 Task: Create an event of significant educational value, encapsulating the essence of the department training workshop on communication skills, designed to foster effective interpersonal interactions on September 15th from 1 PM to 5 PM.
Action: Mouse moved to (113, 213)
Screenshot: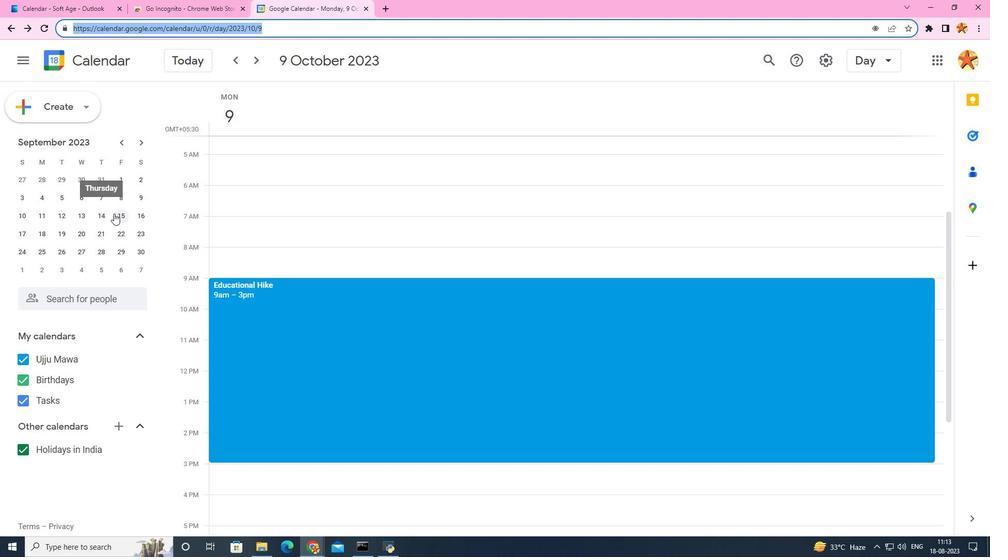 
Action: Mouse pressed left at (113, 213)
Screenshot: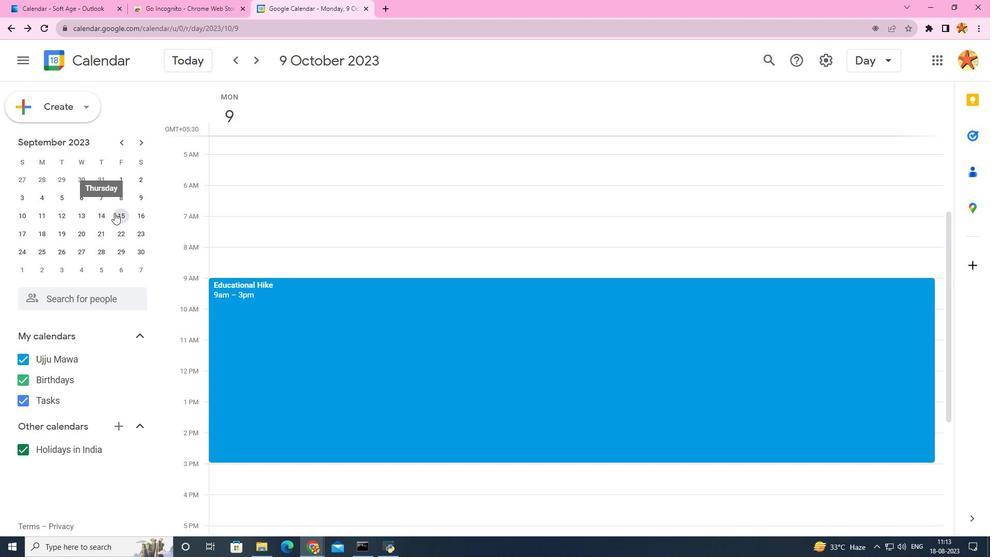 
Action: Mouse moved to (230, 298)
Screenshot: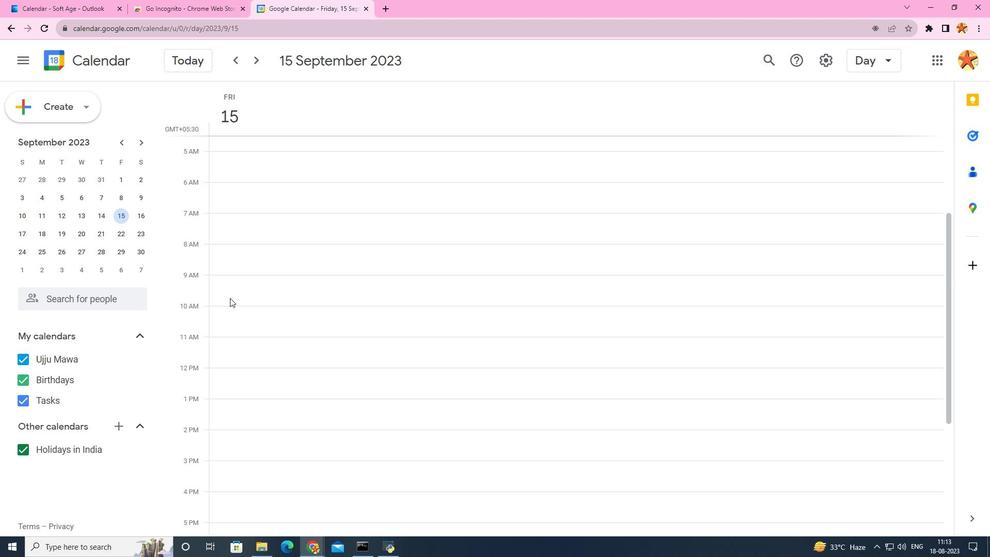 
Action: Mouse scrolled (230, 297) with delta (0, 0)
Screenshot: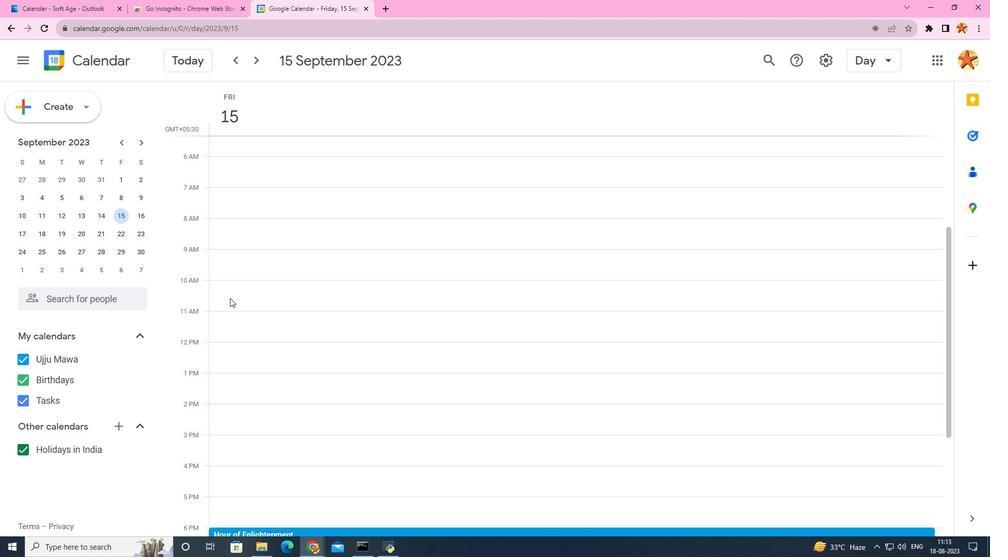 
Action: Mouse moved to (230, 298)
Screenshot: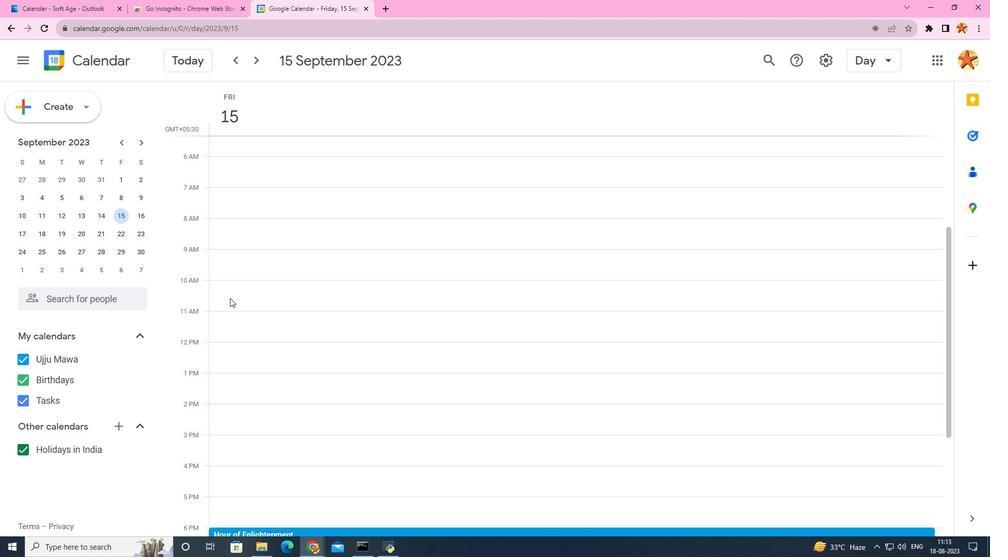 
Action: Mouse scrolled (230, 297) with delta (0, 0)
Screenshot: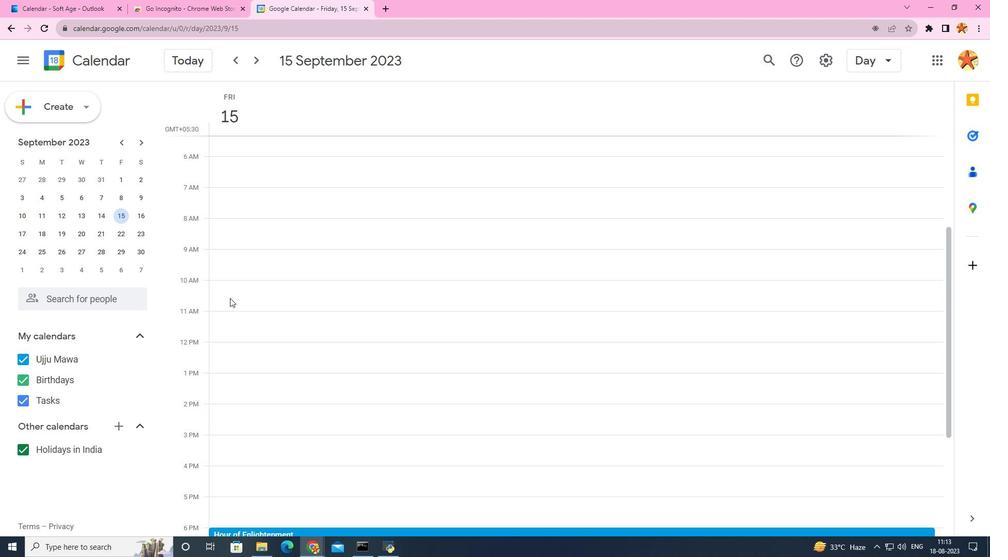 
Action: Mouse moved to (227, 302)
Screenshot: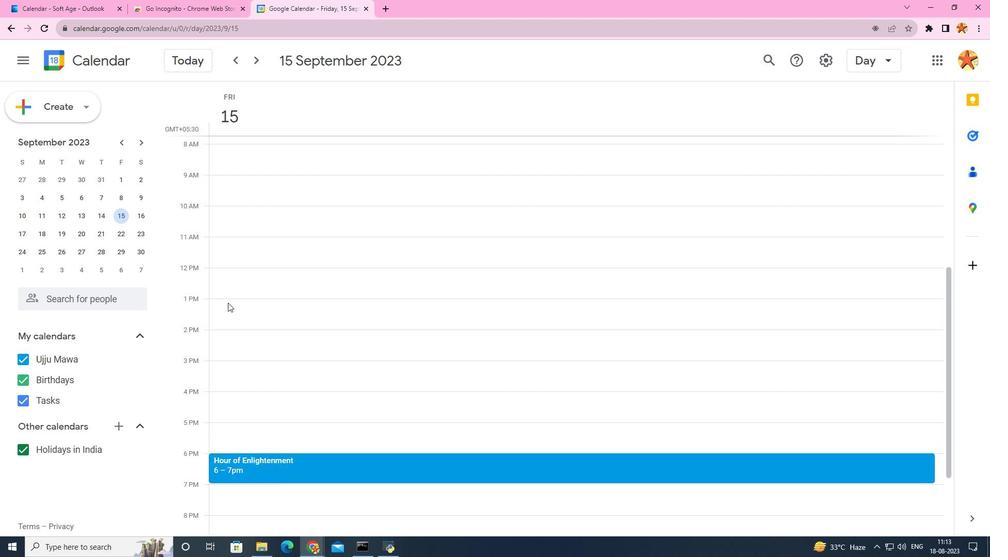 
Action: Mouse pressed left at (227, 302)
Screenshot: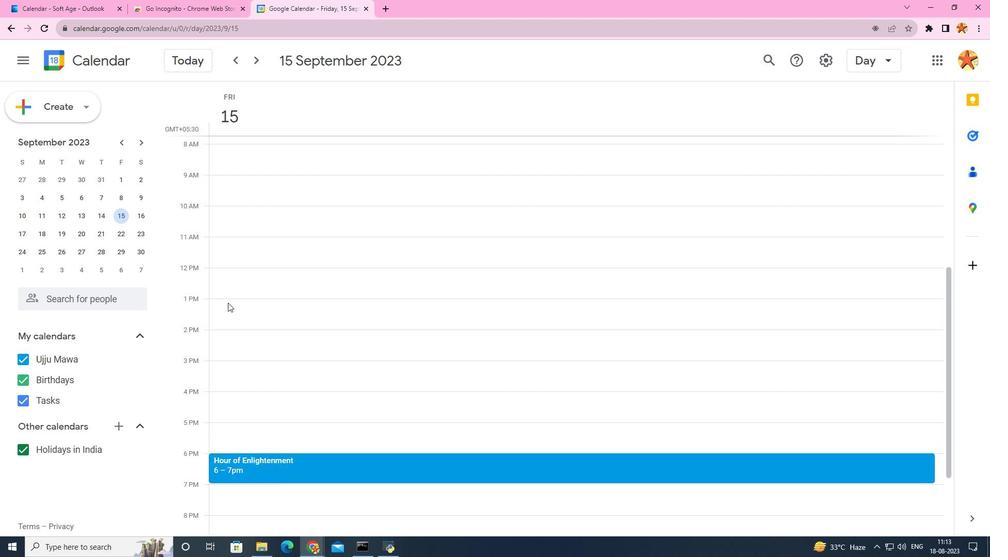 
Action: Mouse moved to (469, 168)
Screenshot: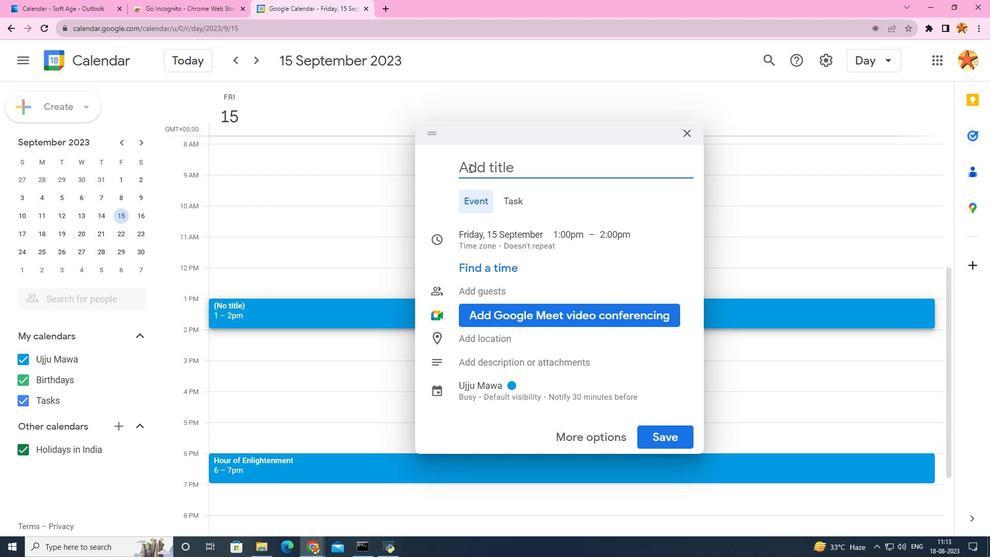 
Action: Key pressed <Key.caps_lock>M<Key.caps_lock>astering<Key.space><Key.caps_lock>C<Key.caps_lock>onnections
Screenshot: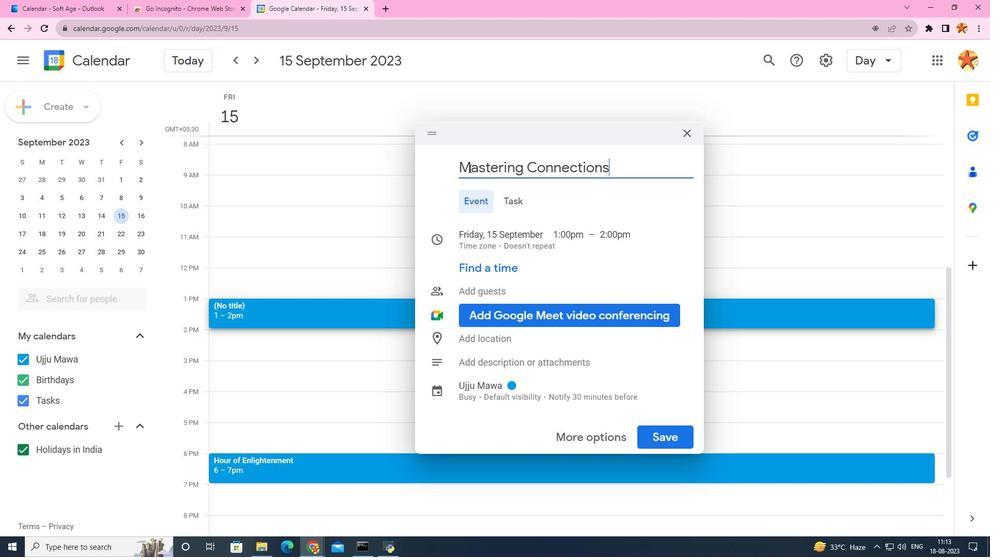 
Action: Mouse moved to (631, 235)
Screenshot: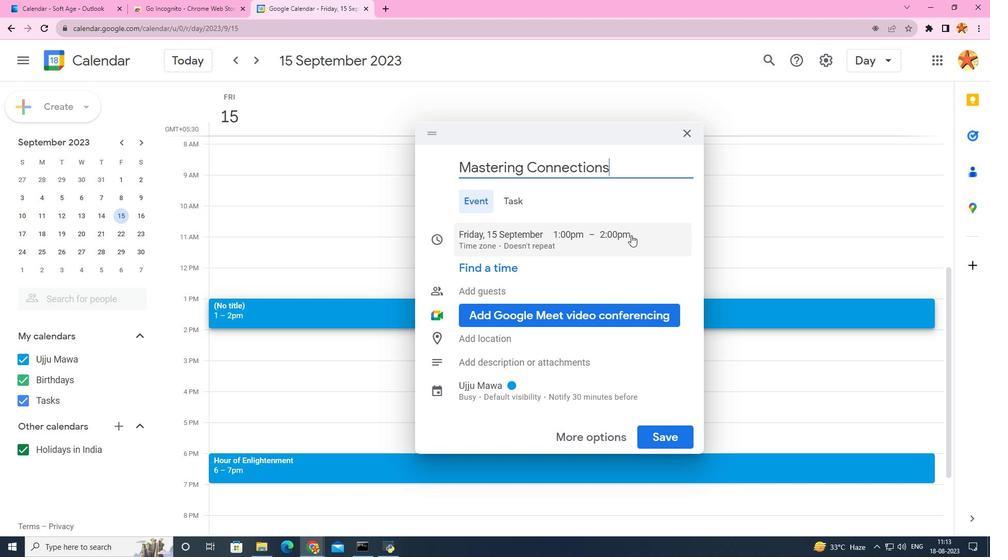 
Action: Mouse pressed left at (631, 235)
Screenshot: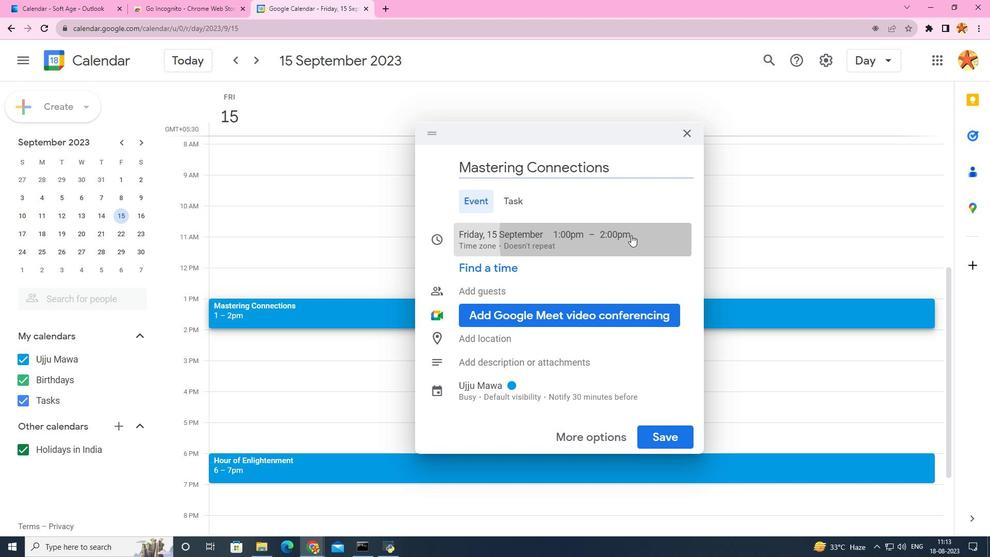 
Action: Mouse moved to (619, 233)
Screenshot: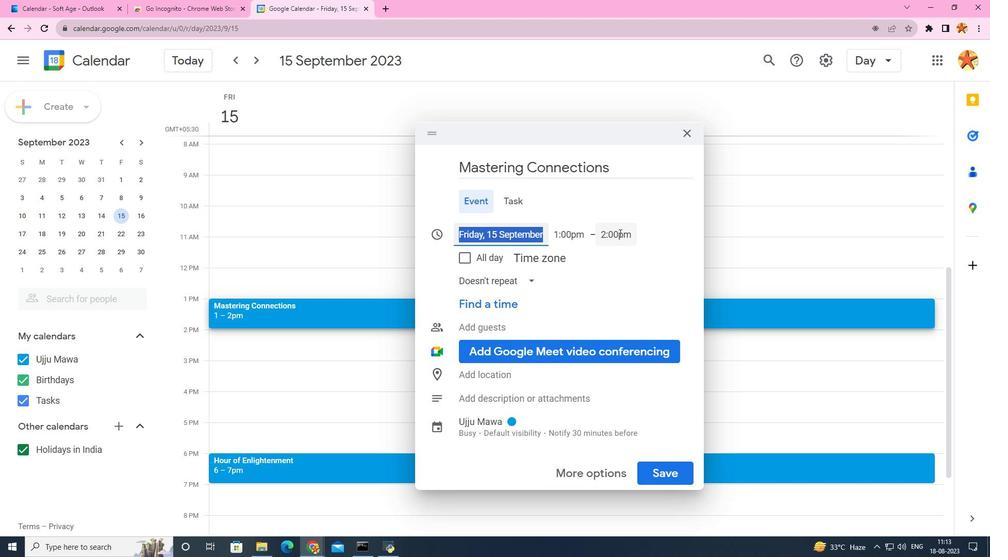 
Action: Mouse pressed left at (619, 233)
Screenshot: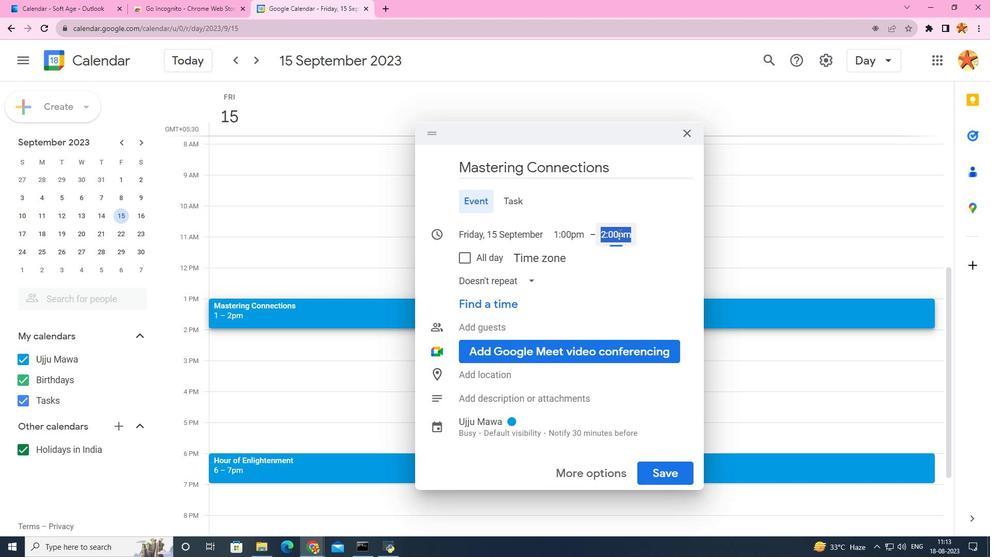 
Action: Mouse moved to (616, 360)
Screenshot: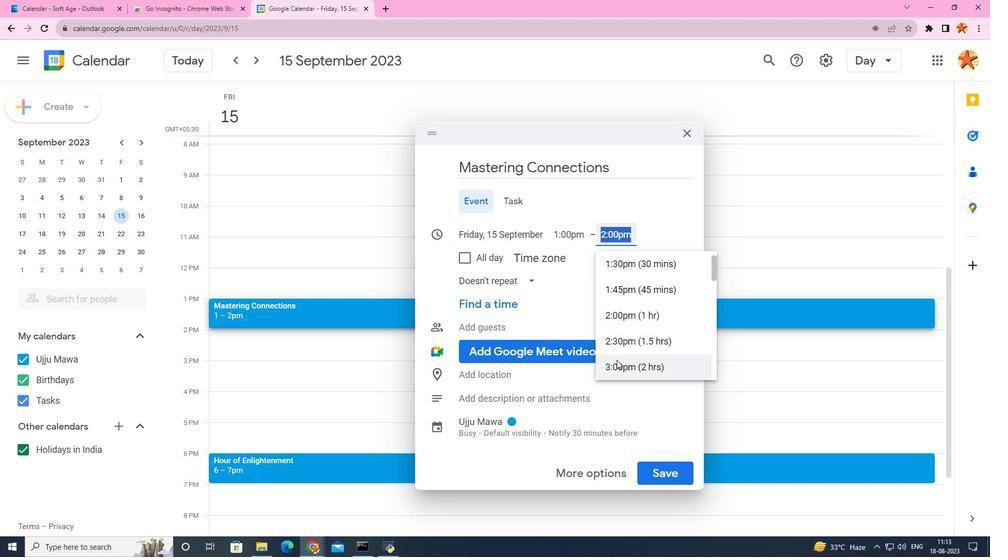 
Action: Mouse pressed left at (616, 360)
Screenshot: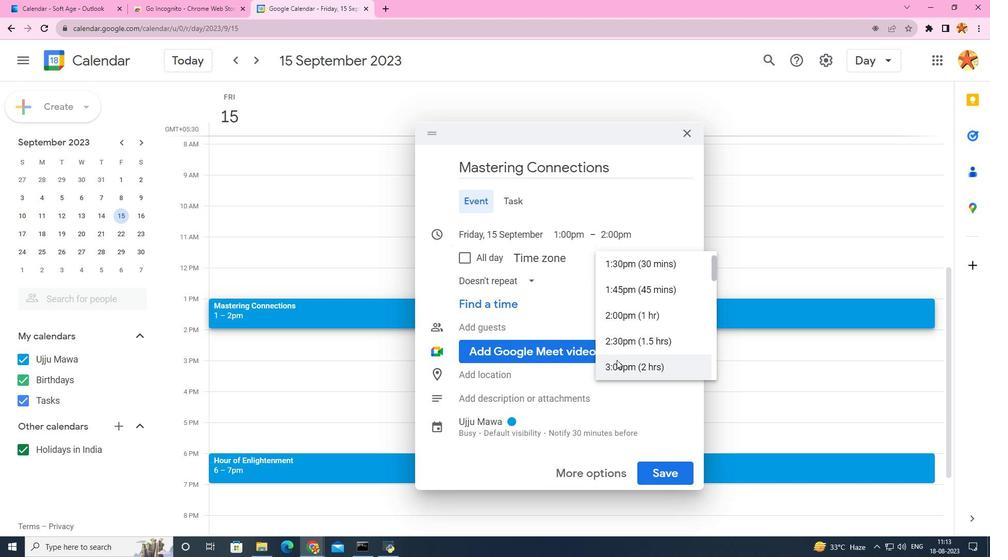 
Action: Mouse moved to (496, 162)
Screenshot: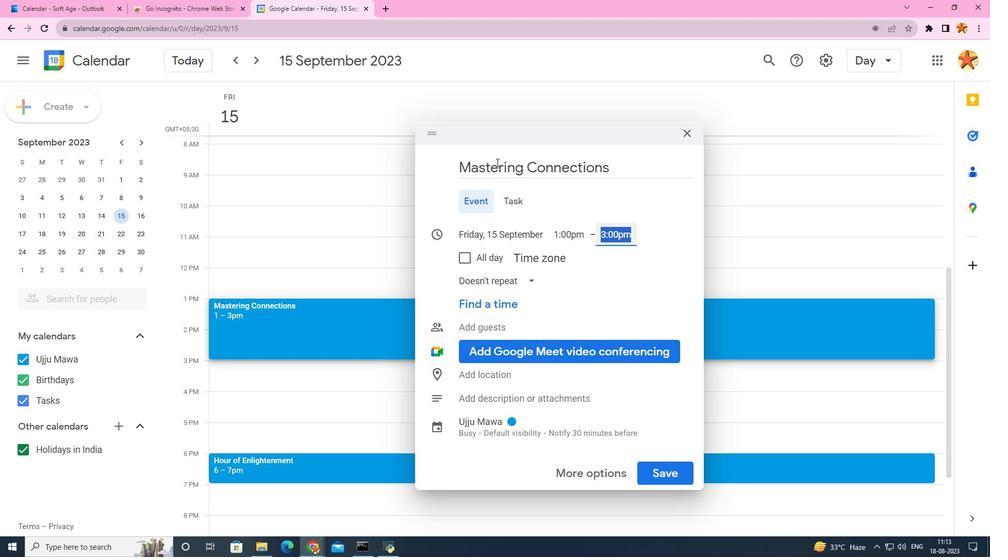 
Action: Mouse pressed left at (496, 162)
Screenshot: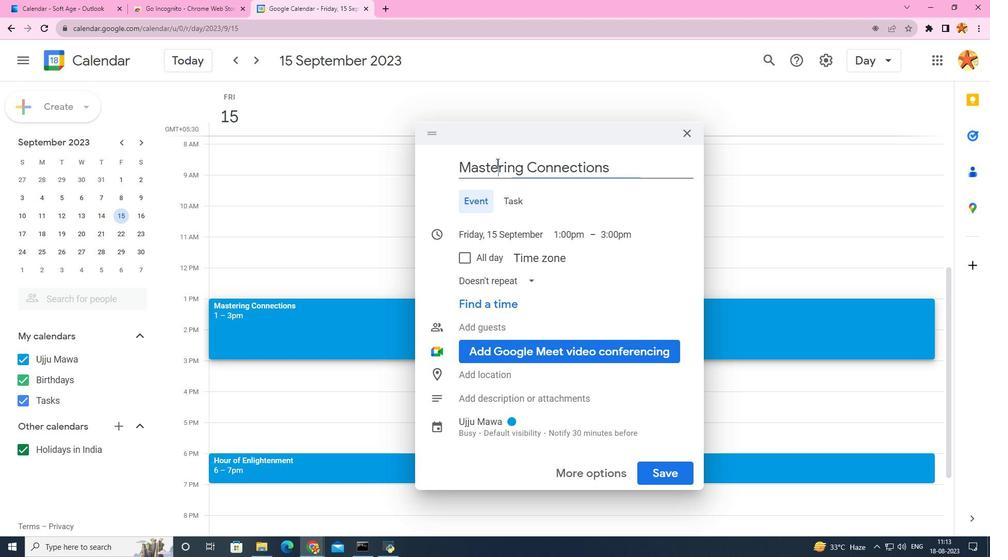
Action: Mouse moved to (605, 234)
Screenshot: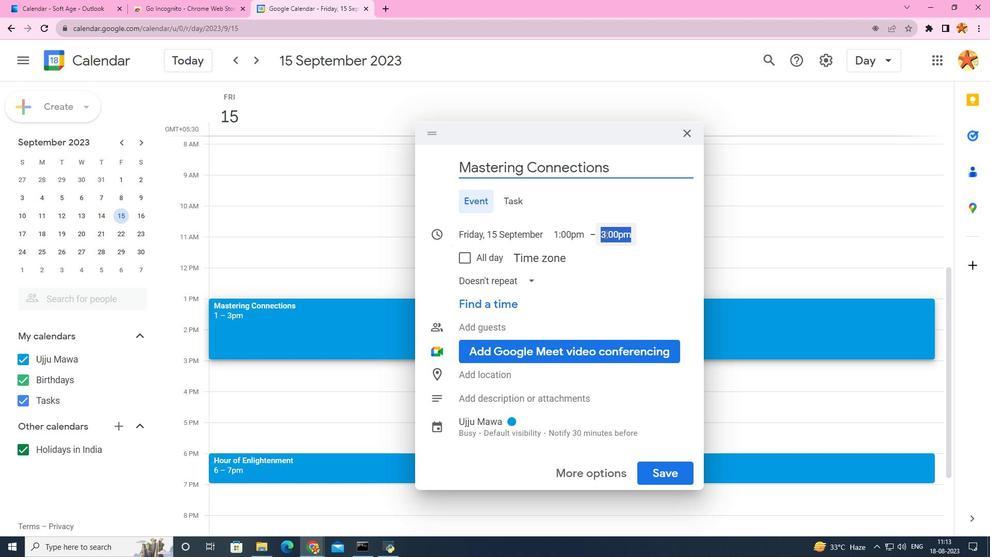 
Action: Mouse pressed left at (605, 234)
Screenshot: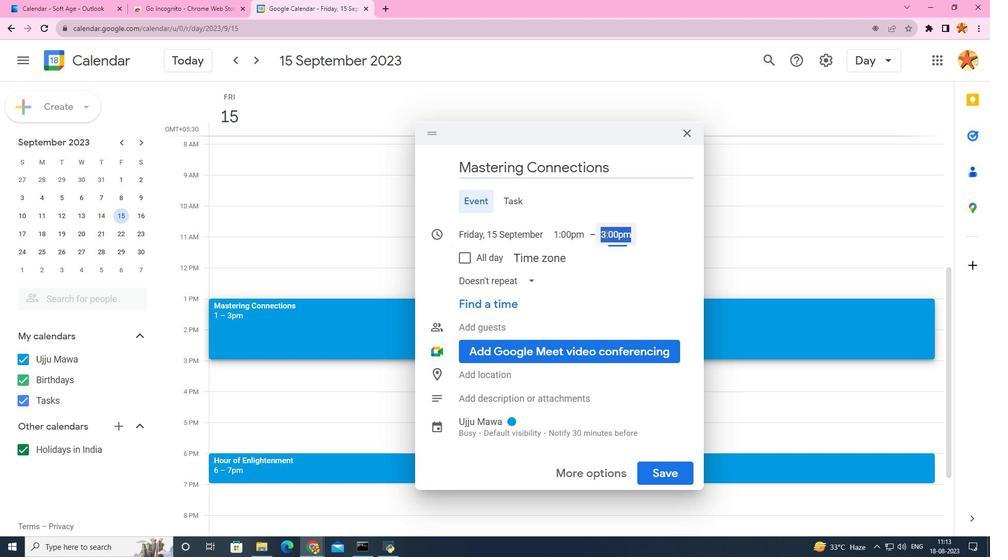 
Action: Mouse moved to (605, 297)
Screenshot: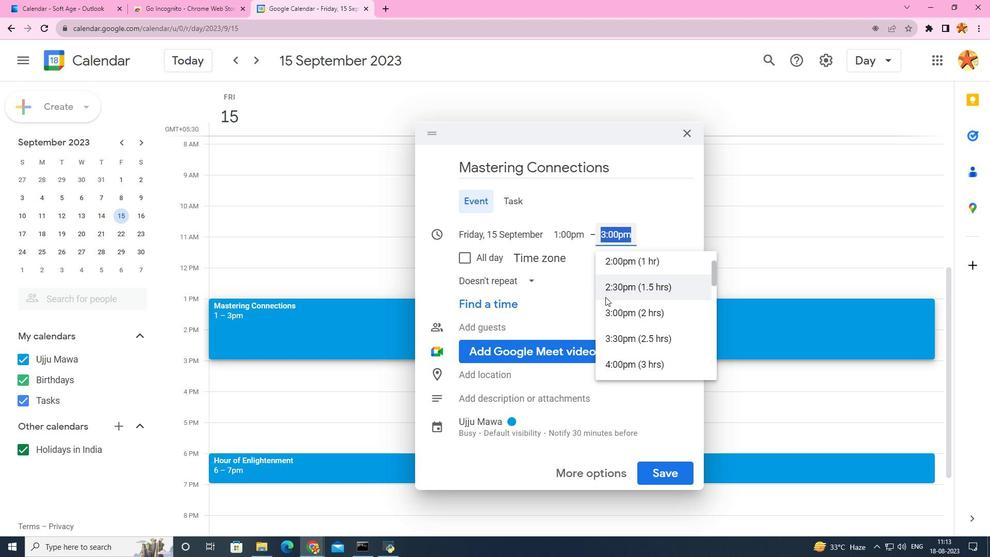 
Action: Mouse scrolled (605, 296) with delta (0, 0)
Screenshot: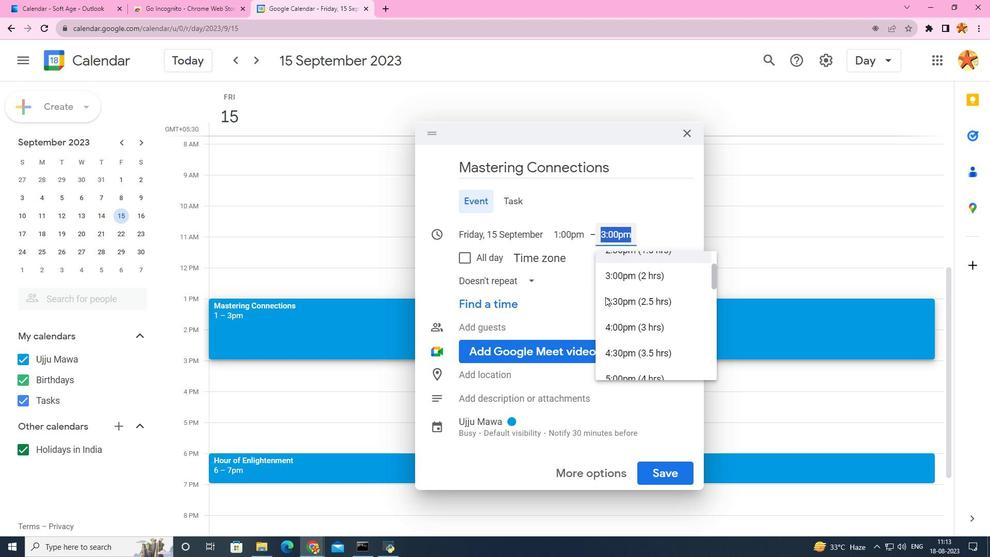 
Action: Mouse scrolled (605, 296) with delta (0, 0)
Screenshot: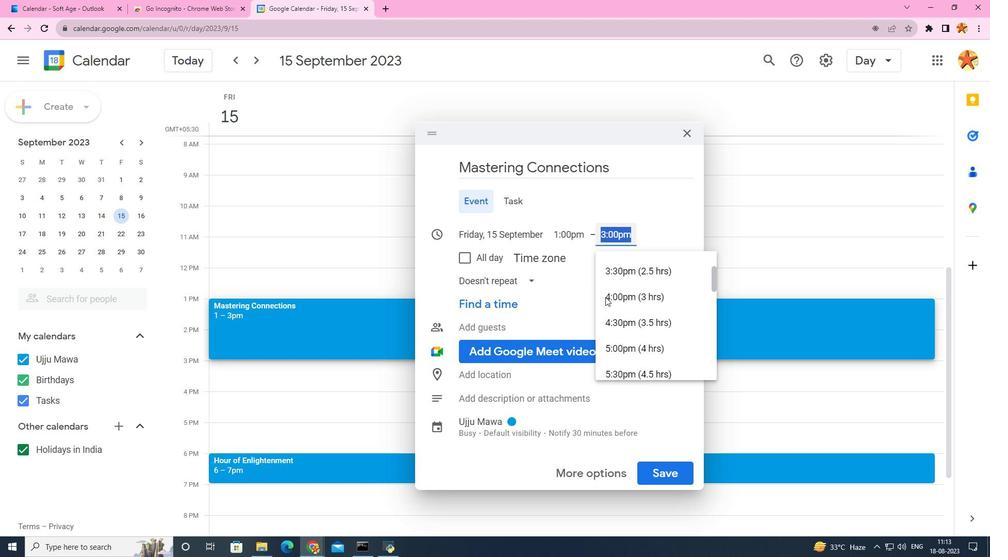 
Action: Mouse moved to (613, 312)
Screenshot: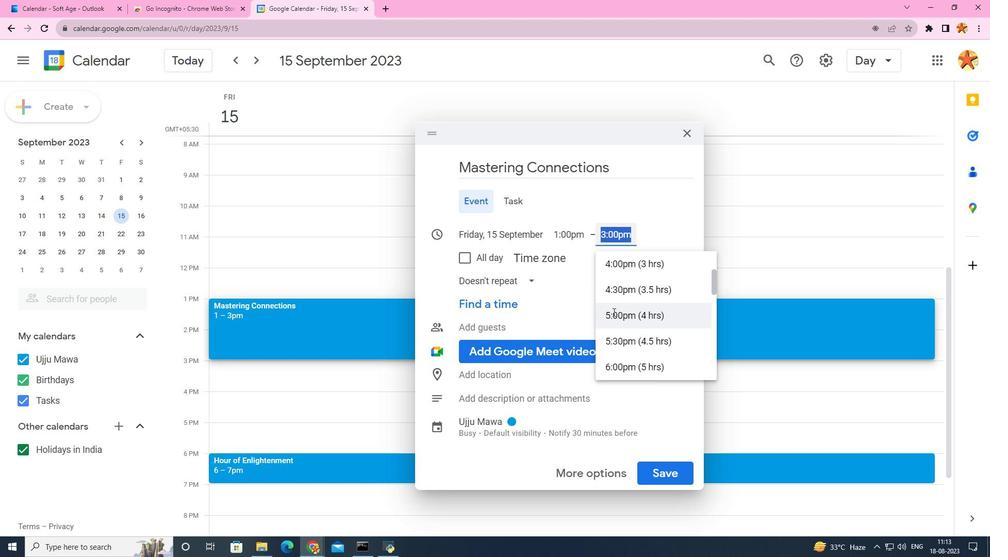 
Action: Mouse pressed left at (613, 312)
Screenshot: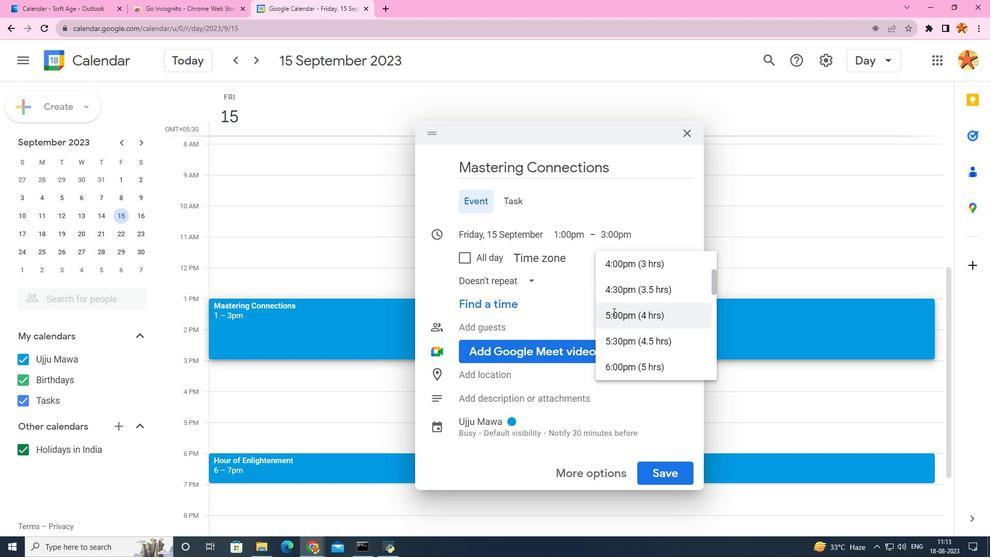 
Action: Mouse moved to (479, 393)
Screenshot: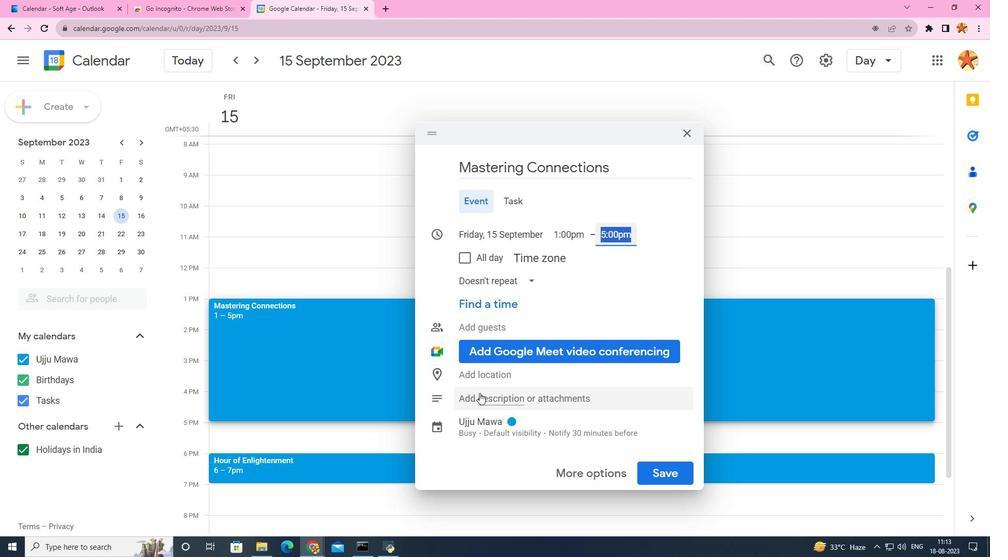 
Action: Mouse pressed left at (479, 393)
Screenshot: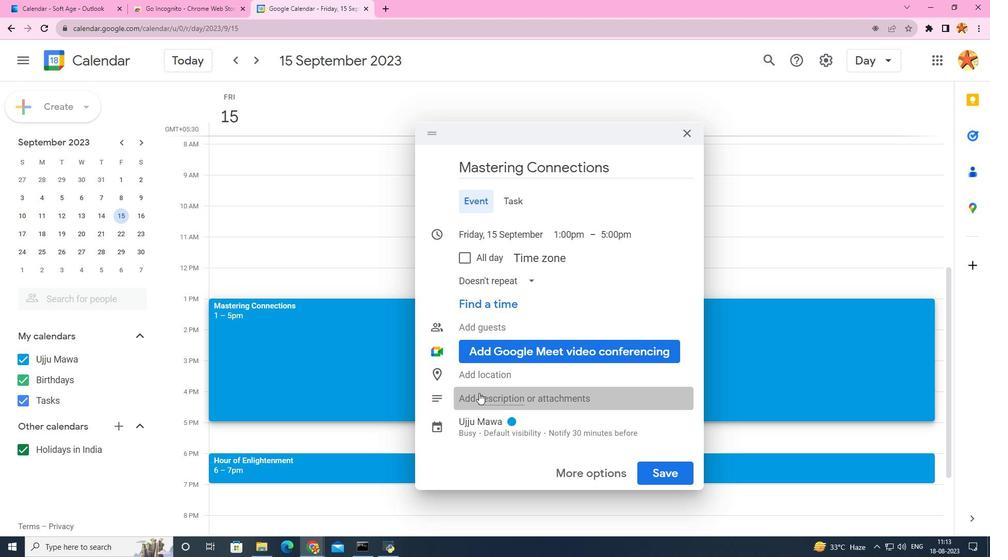 
Action: Mouse moved to (490, 380)
Screenshot: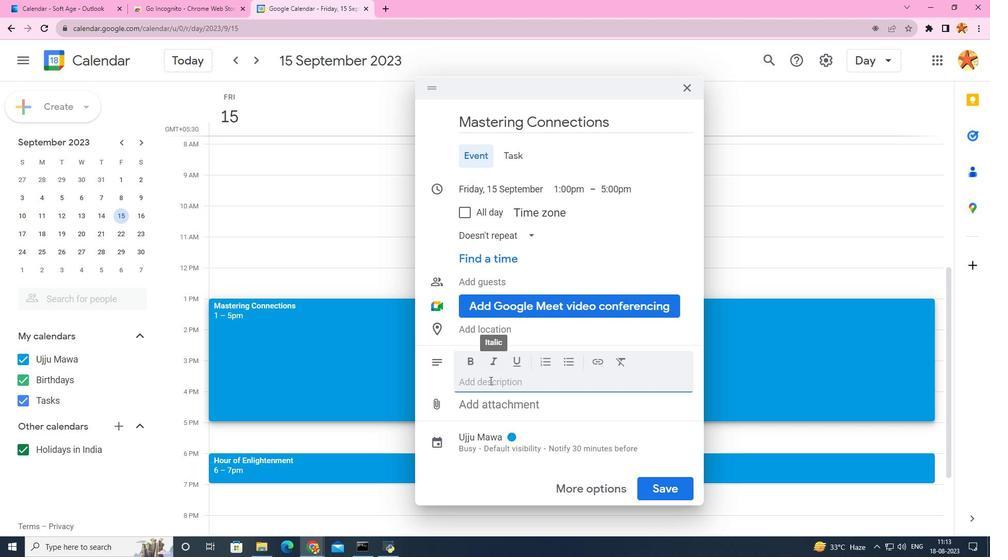 
Action: Key pressed <Key.caps_lock>A<Key.caps_lock>n<Key.space>event
Screenshot: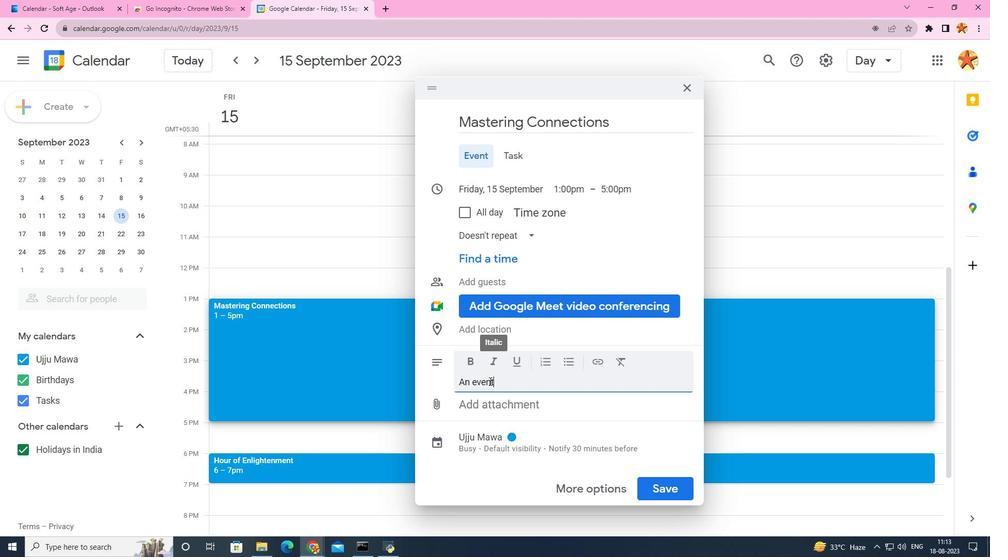 
Action: Mouse moved to (489, 381)
Screenshot: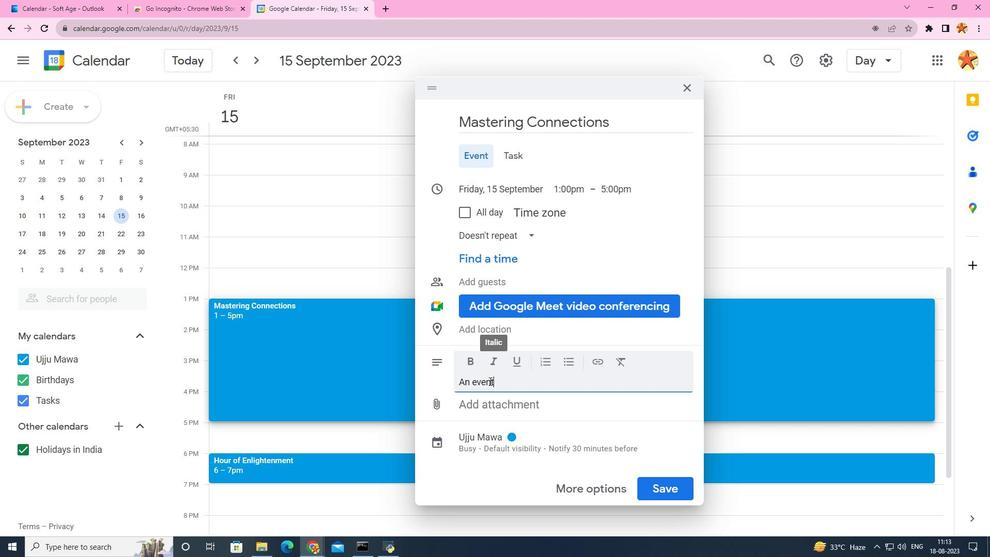 
Action: Key pressed <Key.space>i<Key.backspace><Key.backspace><Key.space>of<Key.space>significant<Key.space>eduational<Key.space>v
Screenshot: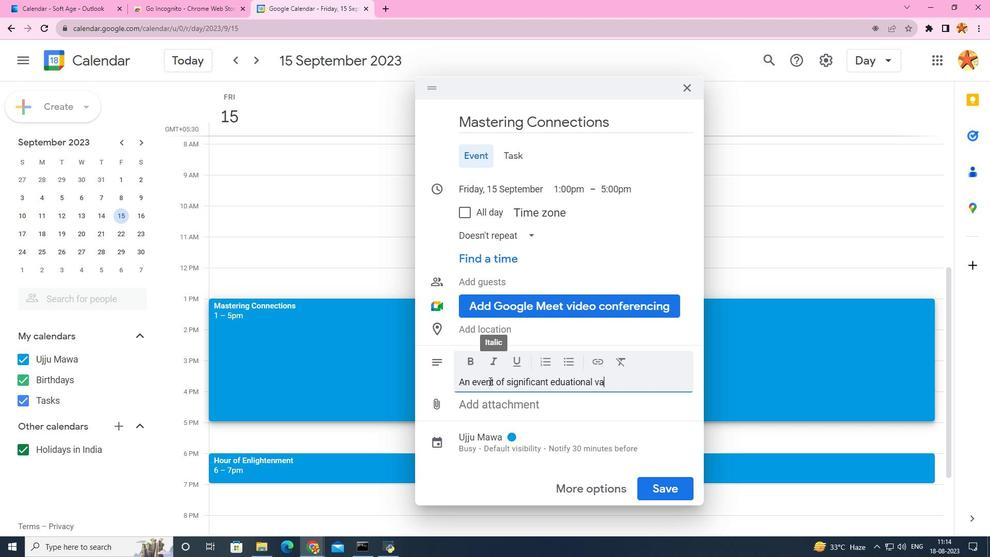 
Action: Mouse moved to (489, 381)
Screenshot: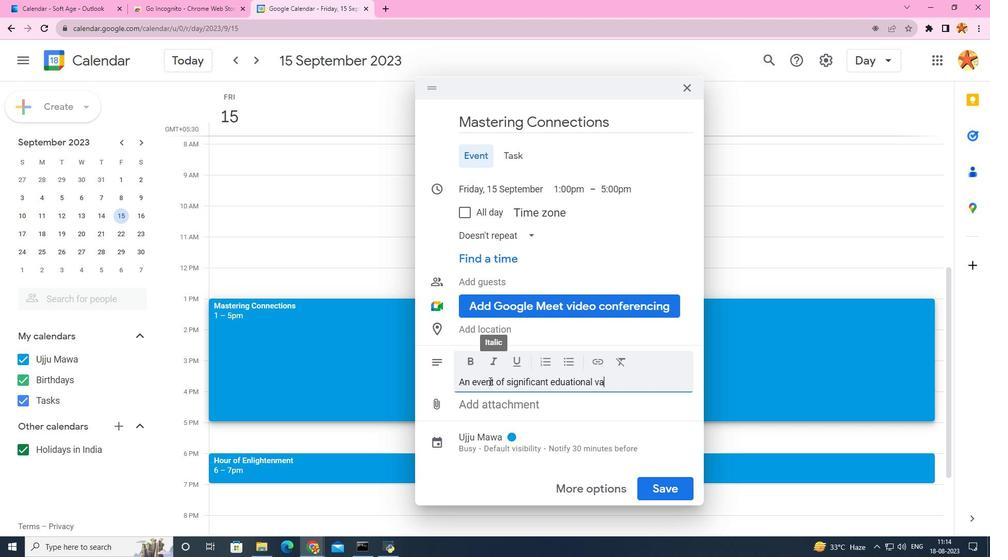 
Action: Key pressed alu<Key.space>,encapsulating<Key.space>
Screenshot: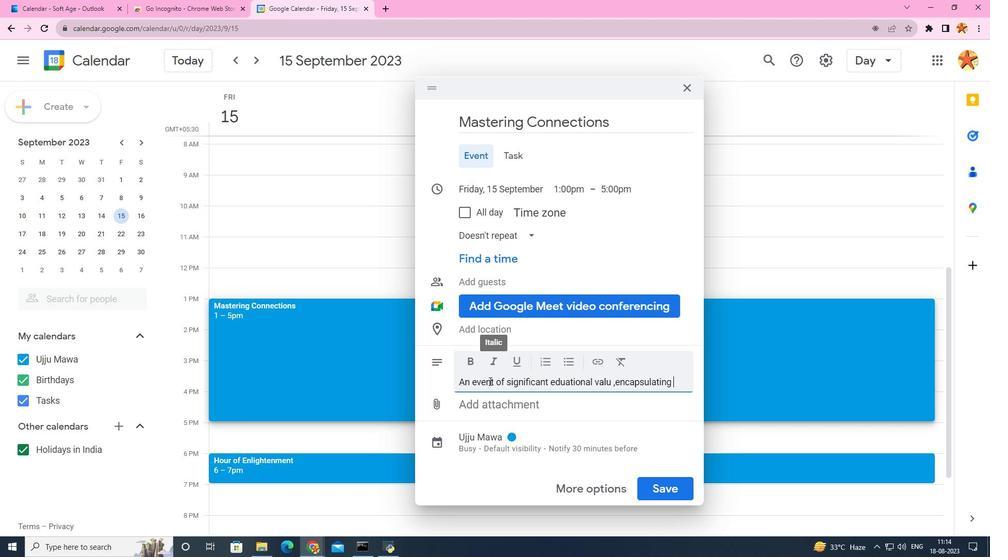
Action: Mouse moved to (609, 385)
Screenshot: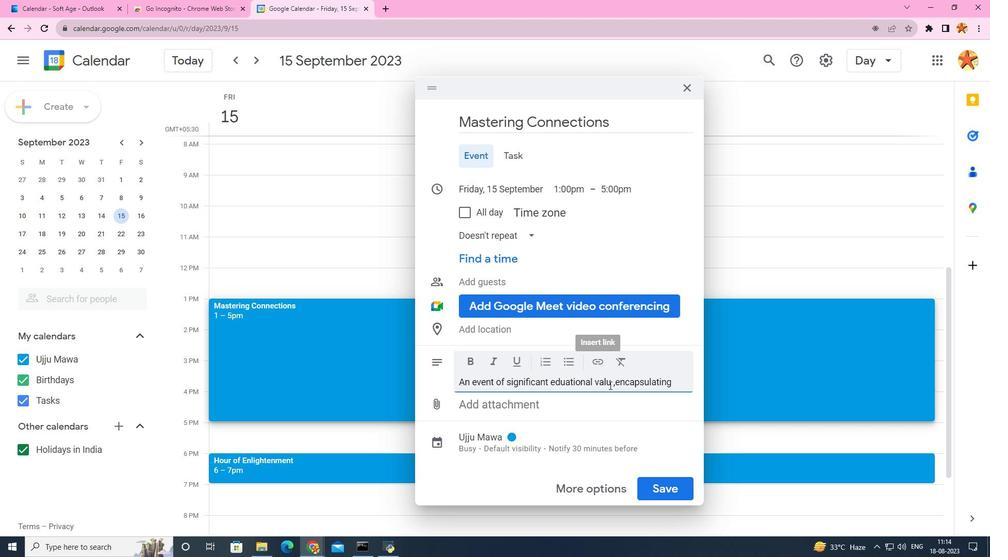 
Action: Mouse pressed left at (609, 385)
Screenshot: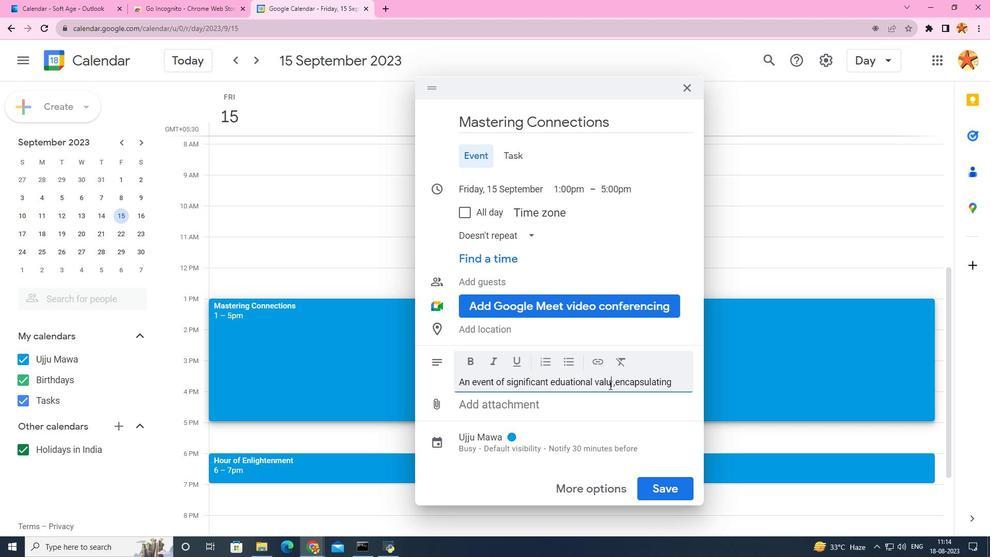 
Action: Key pressed e
Screenshot: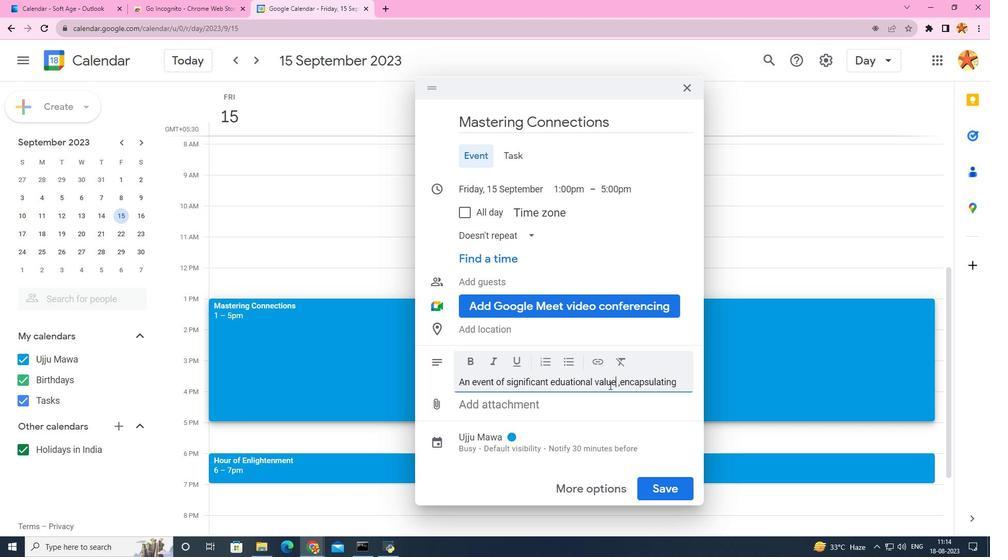 
Action: Mouse moved to (683, 381)
Screenshot: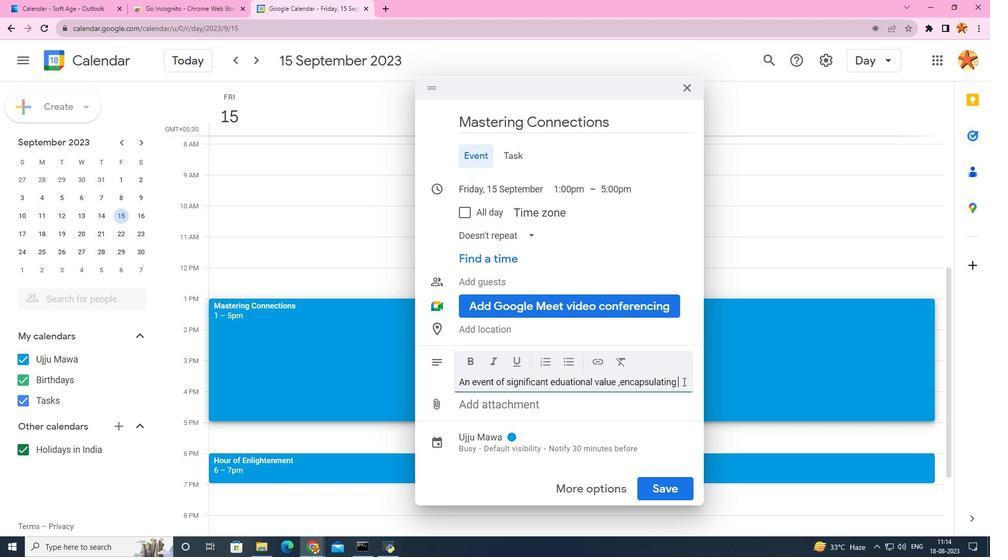 
Action: Mouse pressed left at (683, 381)
Screenshot: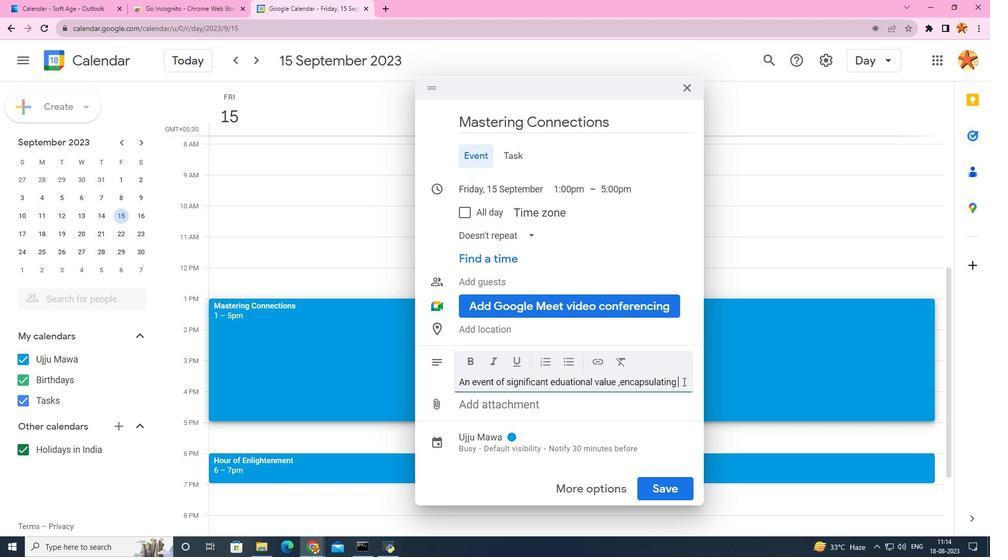 
Action: Mouse moved to (688, 381)
Screenshot: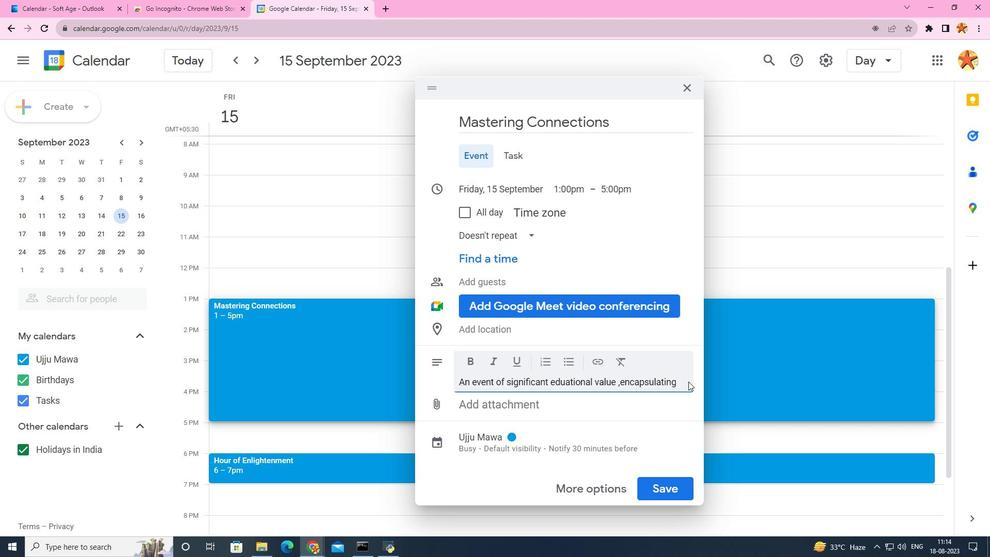
Action: Key pressed thes<Key.backspace><Key.space>essence<Key.space>of<Key.space>the<Key.space>
Screenshot: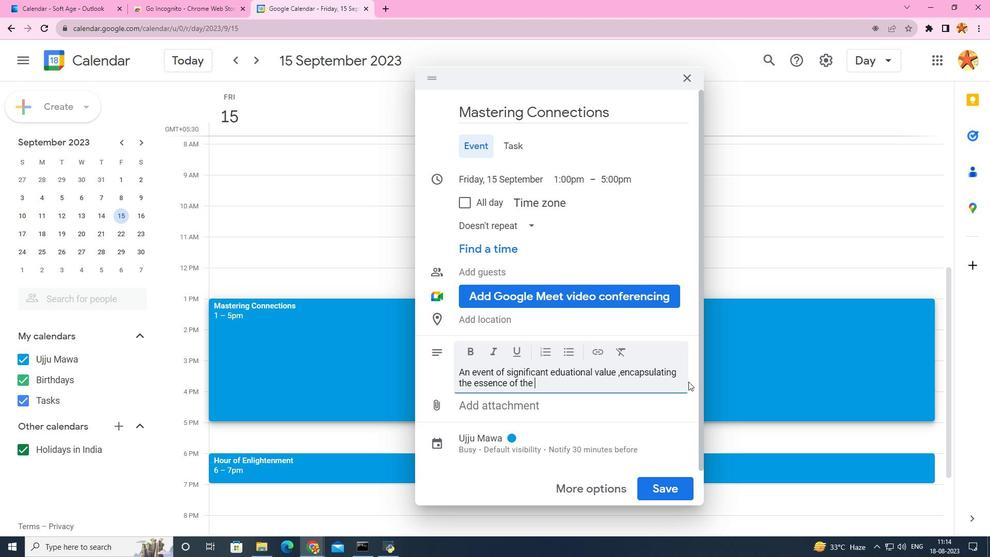 
Action: Mouse moved to (691, 379)
Screenshot: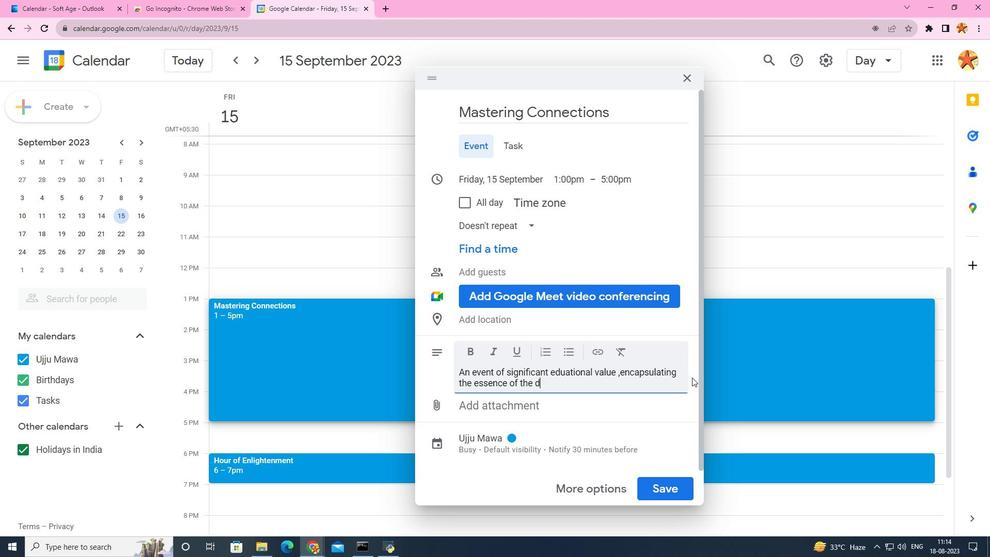 
Action: Key pressed d
Screenshot: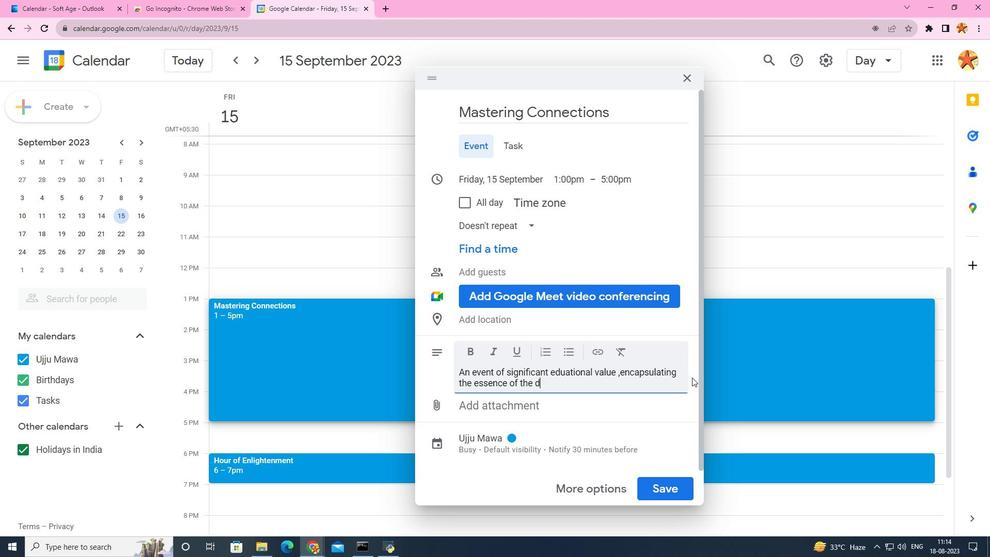 
Action: Mouse moved to (692, 377)
Screenshot: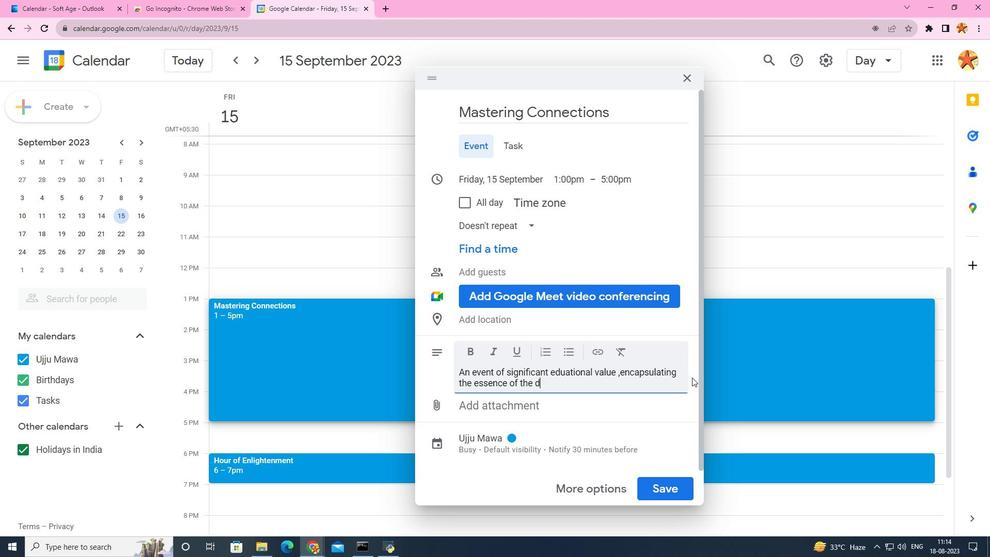 
Action: Key pressed epartment<Key.space>training<Key.space>workshop<Key.space>on<Key.space>commu
Screenshot: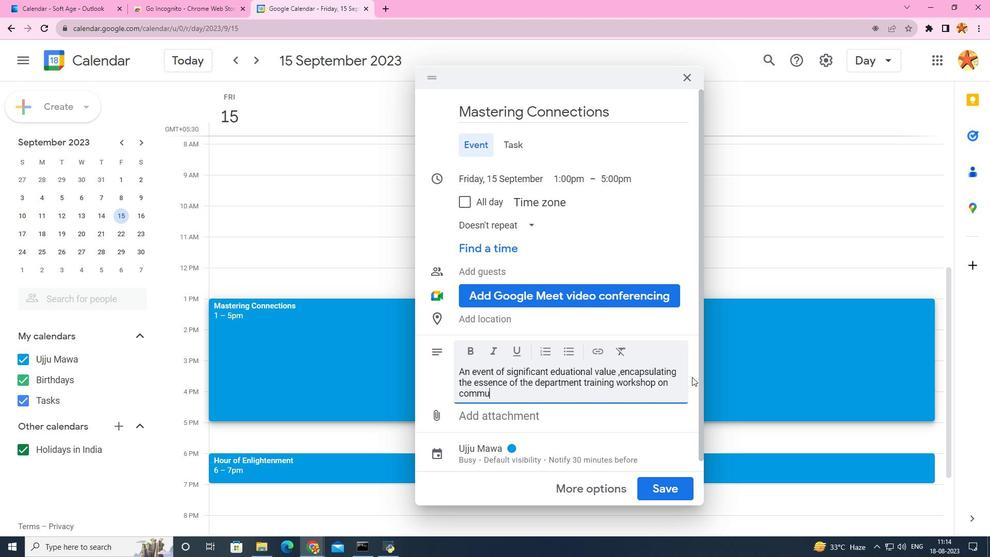 
Action: Mouse moved to (692, 377)
Screenshot: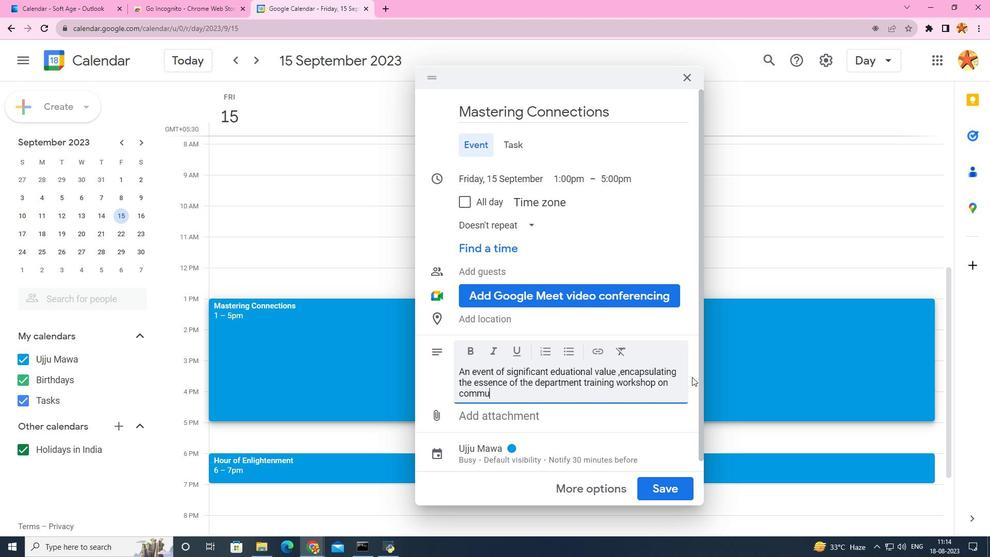 
Action: Key pressed ni
Screenshot: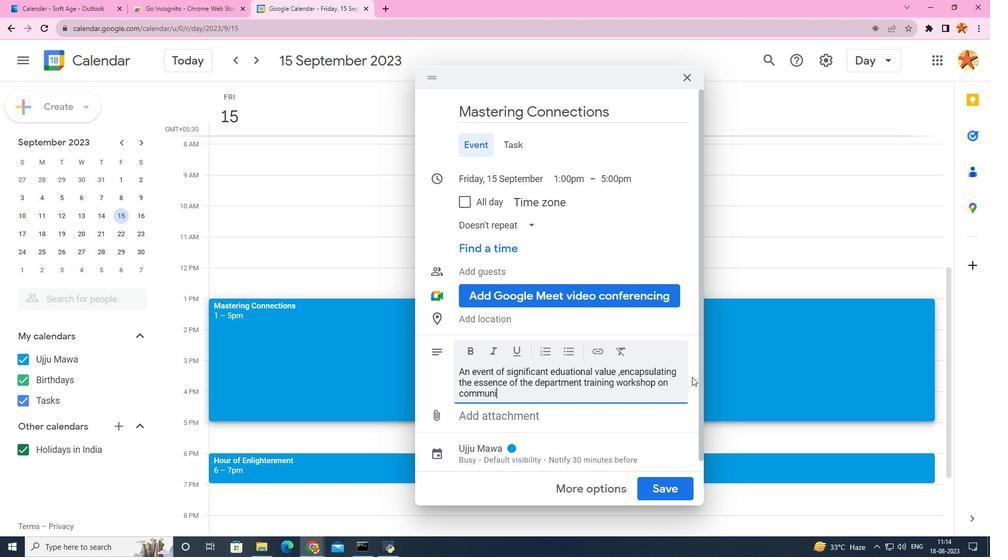 
Action: Mouse moved to (693, 378)
Screenshot: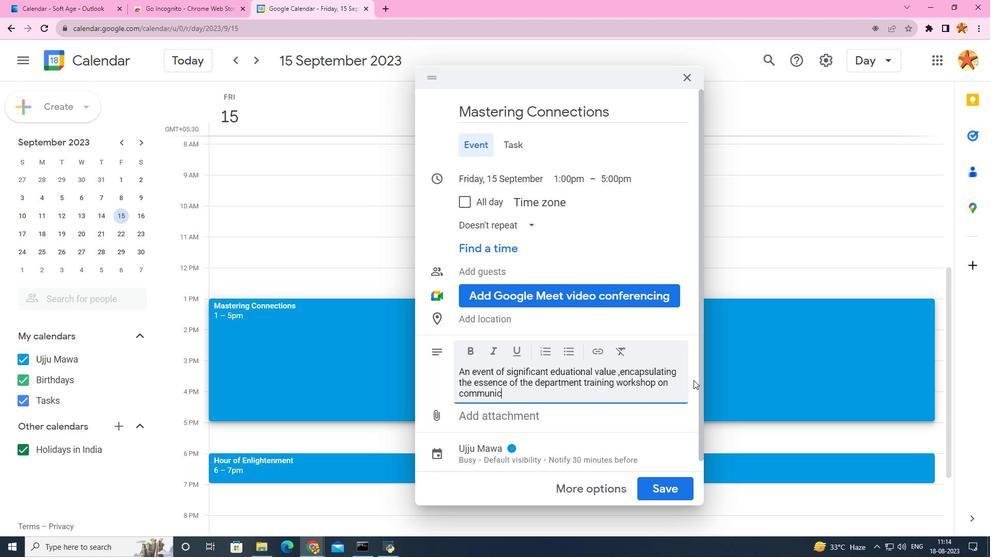 
Action: Key pressed c
Screenshot: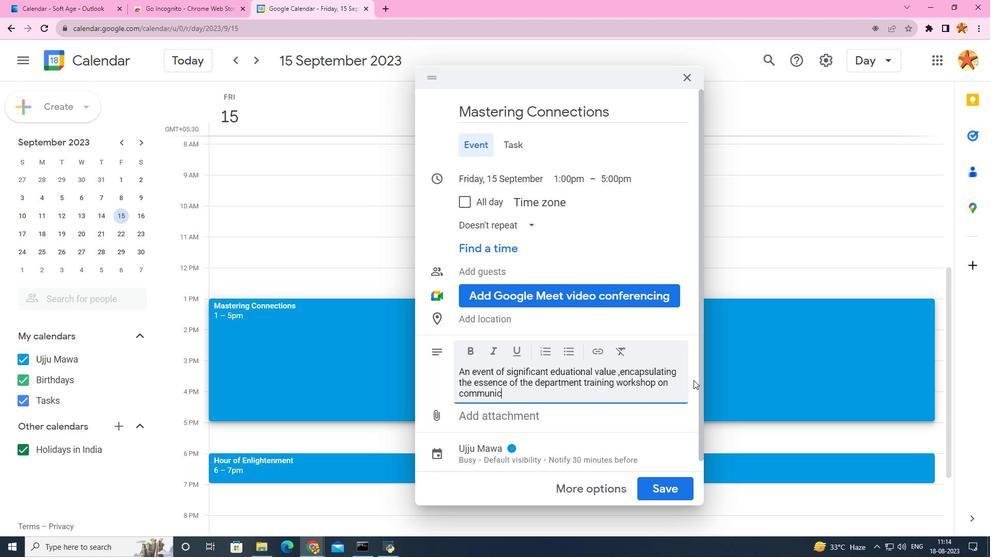 
Action: Mouse moved to (693, 380)
Screenshot: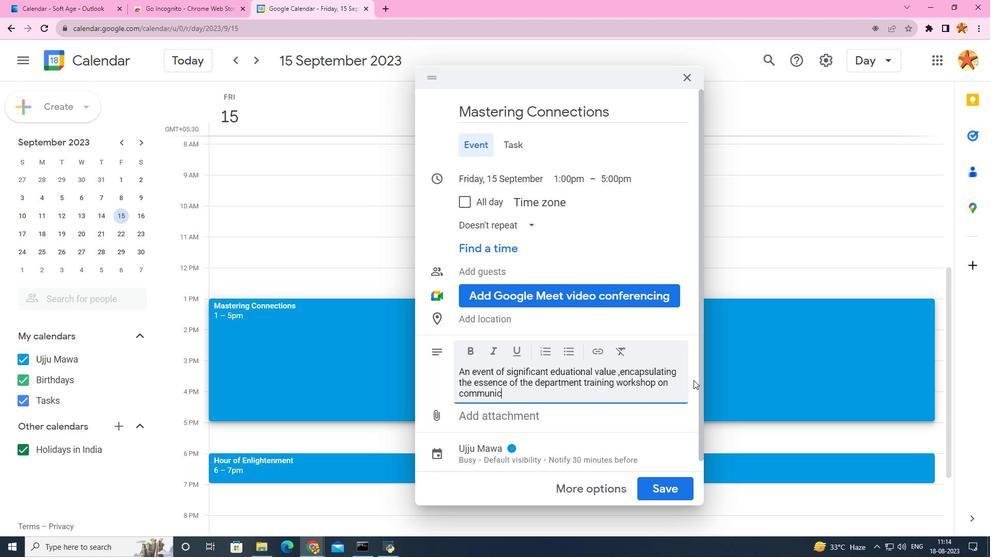 
Action: Key pressed a
Screenshot: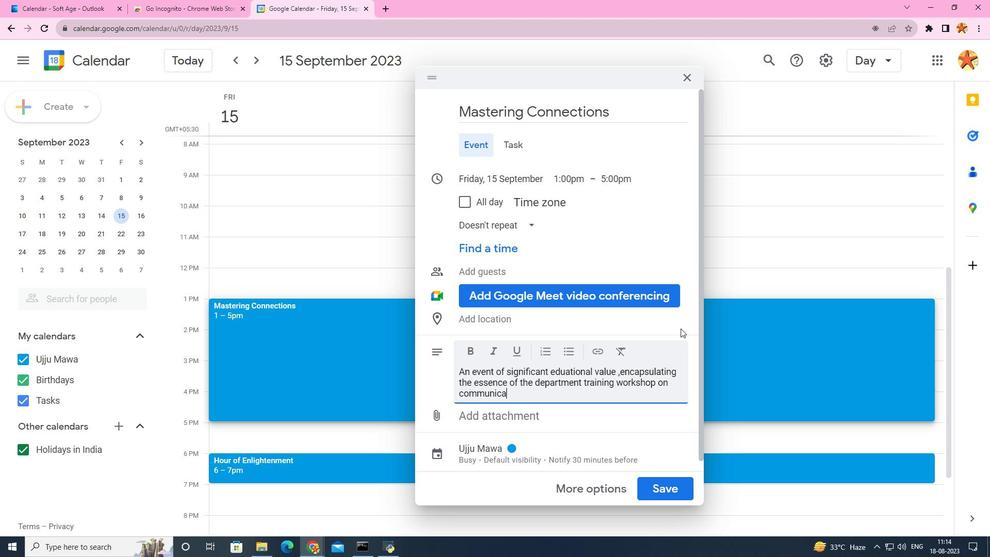 
Action: Mouse moved to (635, 131)
Screenshot: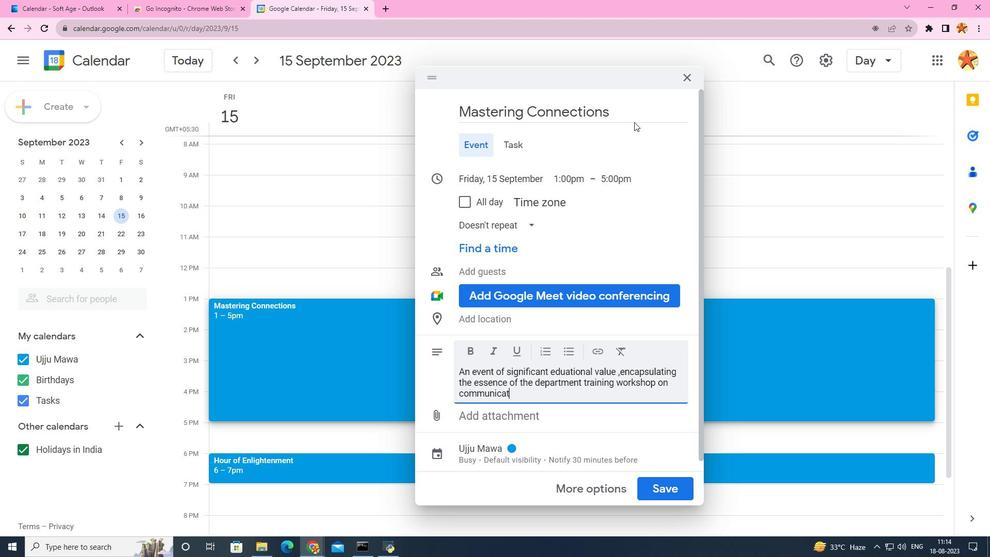 
Action: Key pressed t
Screenshot: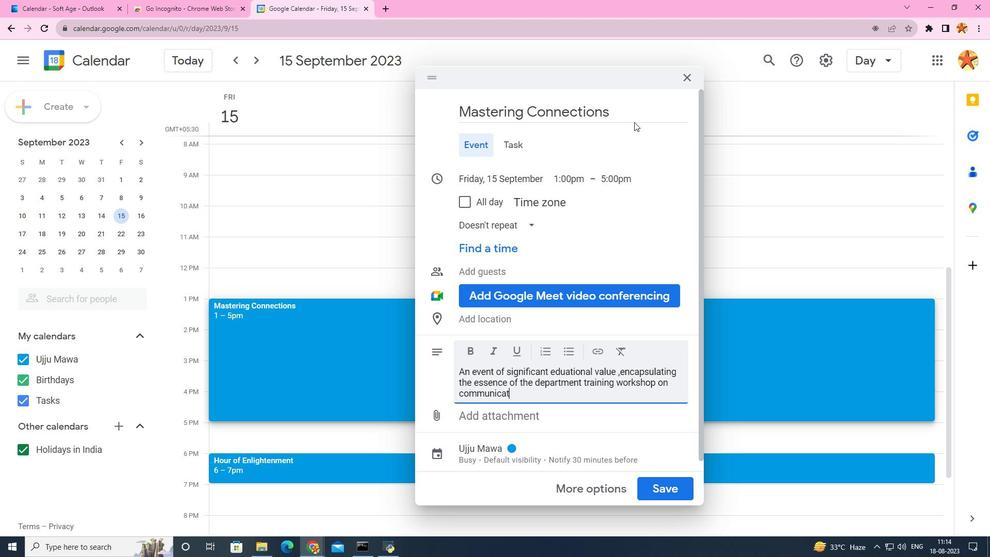 
Action: Mouse moved to (634, 122)
Screenshot: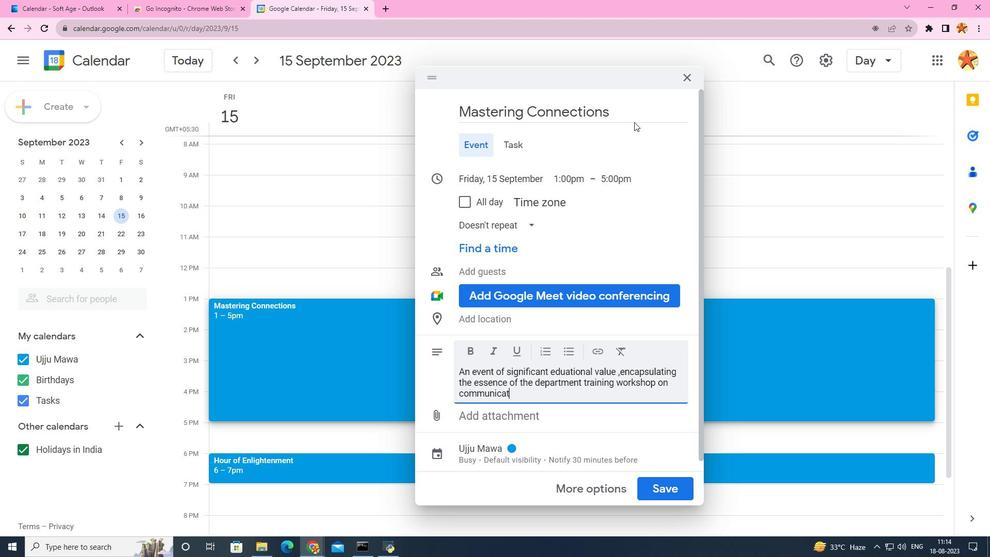 
Action: Key pressed ion<Key.space>skills<Key.space>,designed<Key.space>
Screenshot: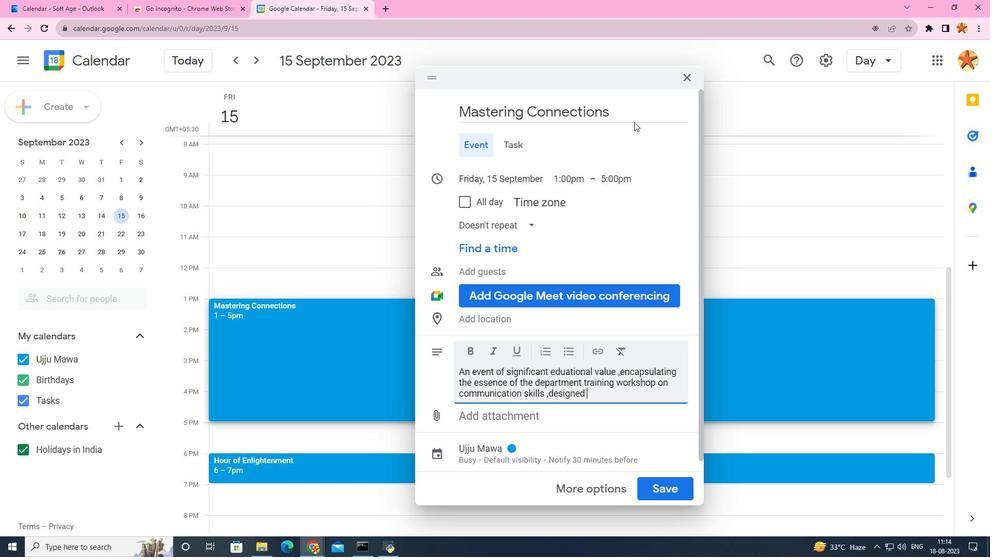 
Action: Mouse moved to (635, 120)
Screenshot: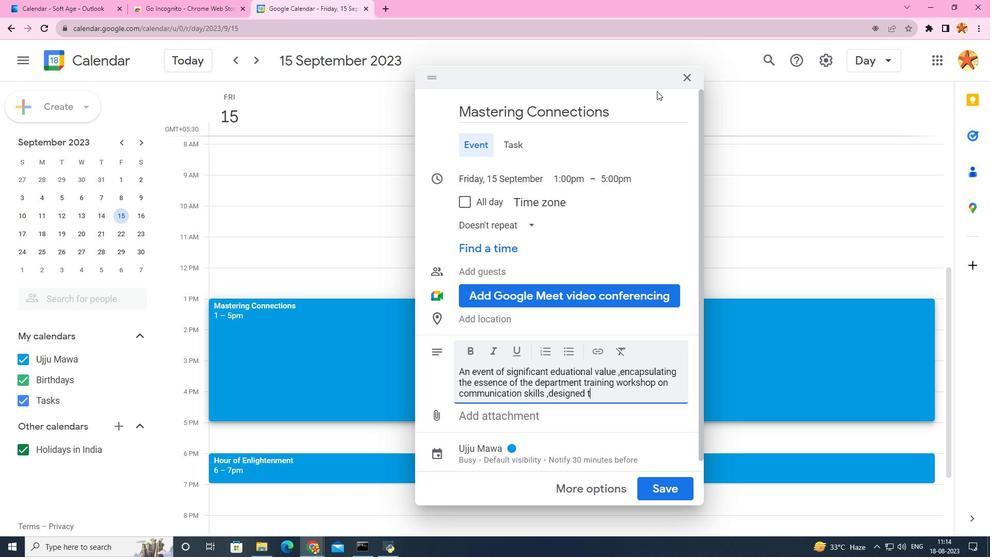 
Action: Key pressed t
Screenshot: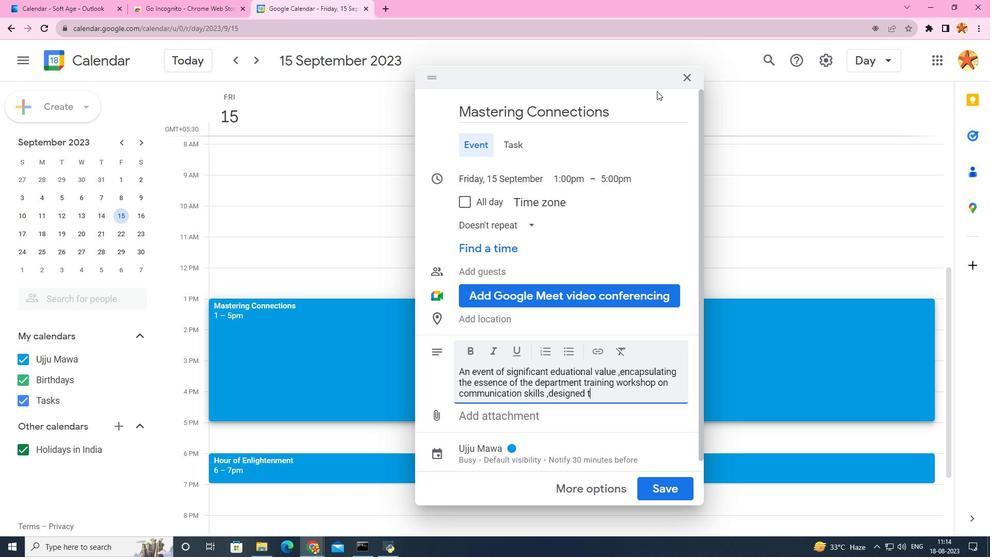 
Action: Mouse moved to (657, 91)
Screenshot: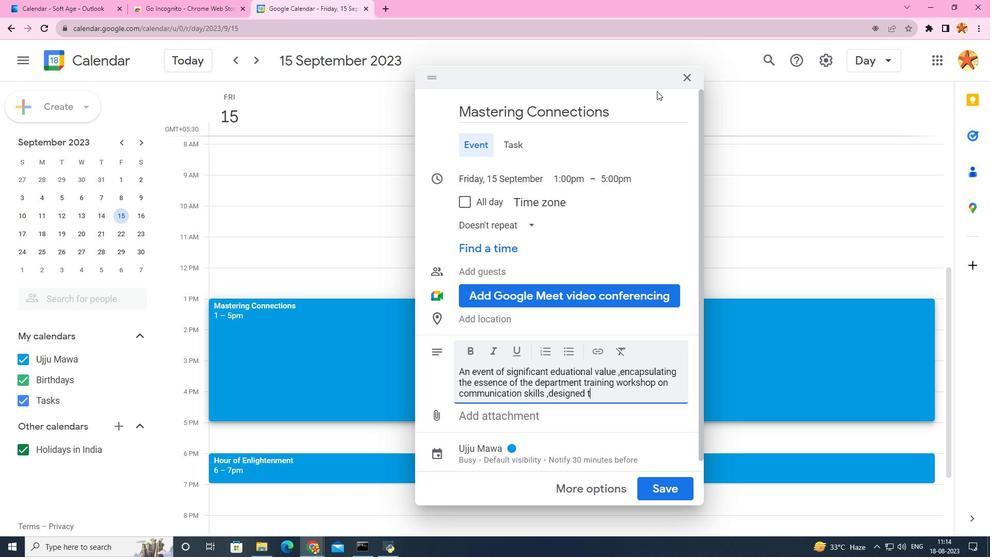 
Action: Key pressed o<Key.space>fos
Screenshot: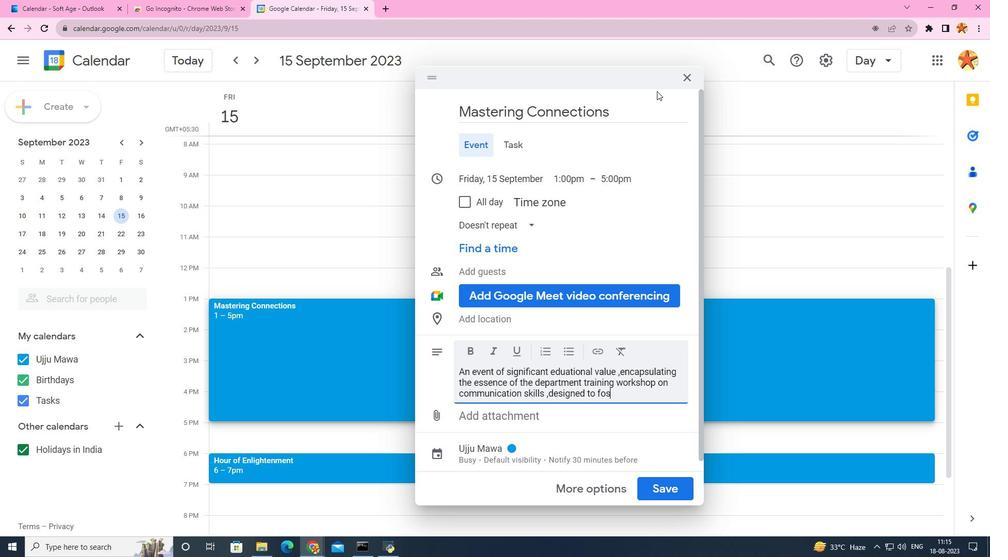 
Action: Mouse moved to (657, 90)
Screenshot: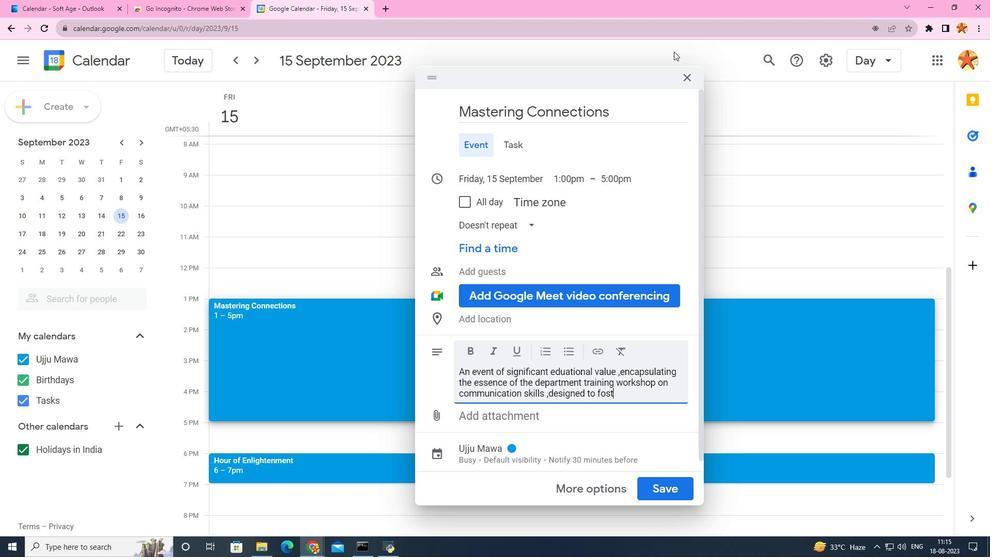 
Action: Key pressed t
Screenshot: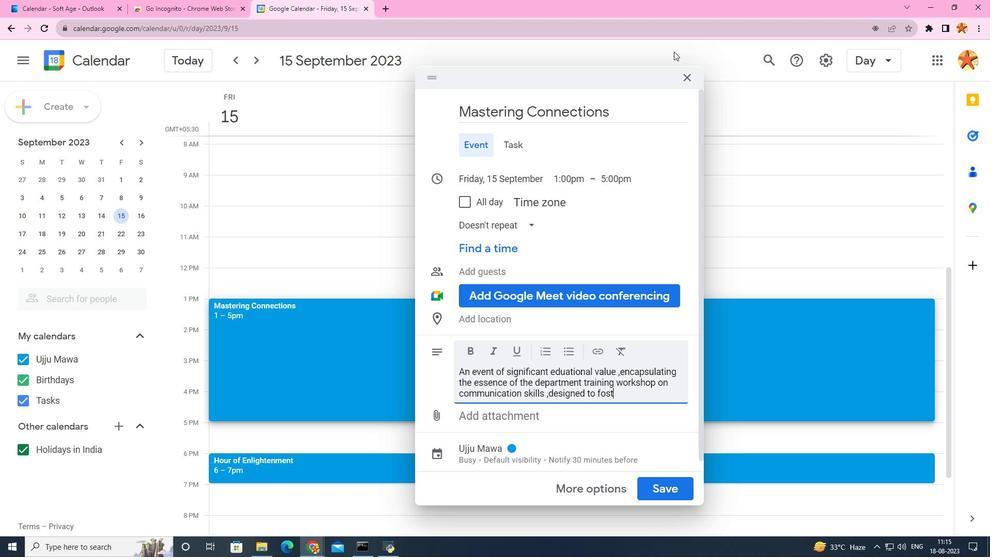 
Action: Mouse moved to (674, 51)
Screenshot: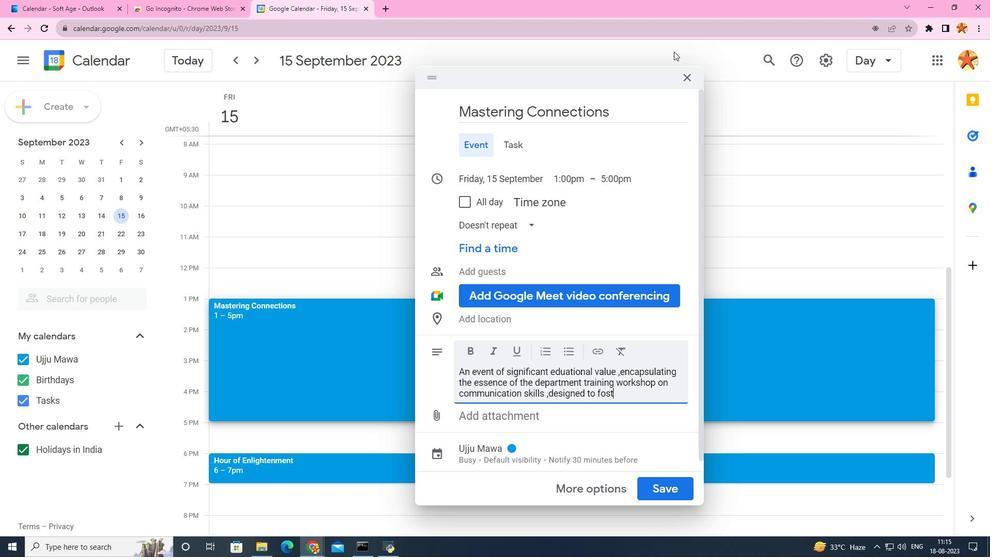 
Action: Key pressed er<Key.space>e
Screenshot: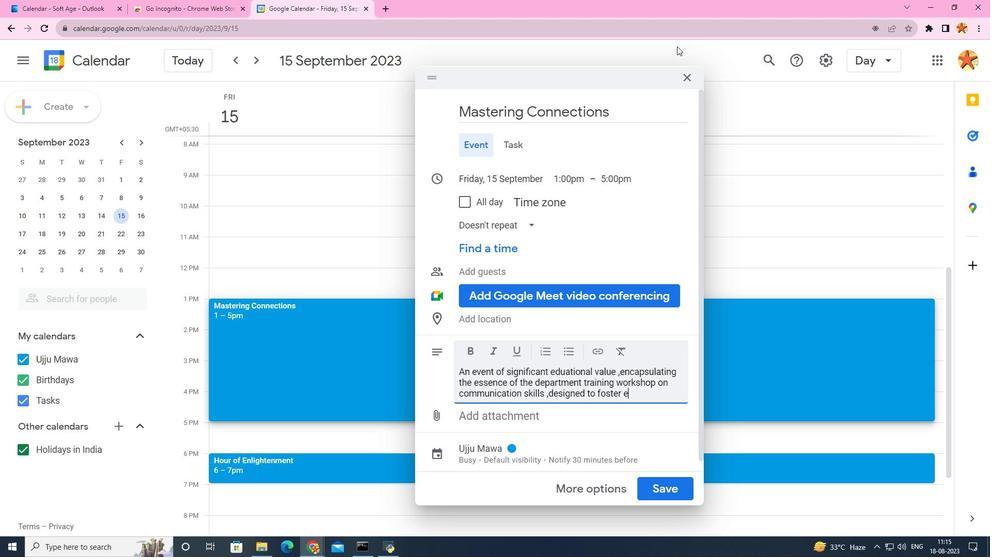 
Action: Mouse moved to (677, 46)
Screenshot: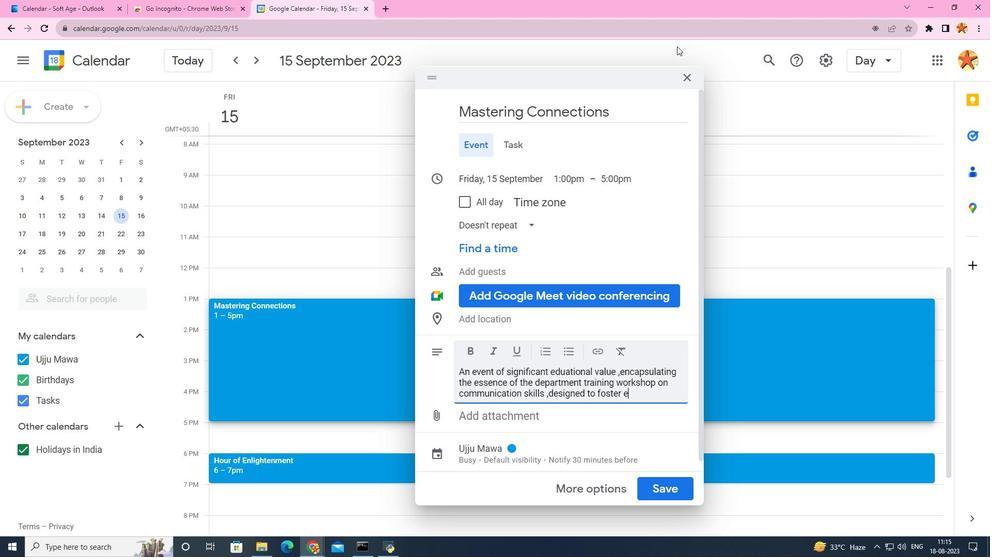 
Action: Key pressed ffective<Key.space>interpo<Key.backspace><Key.backspace>personal<Key.space>interactions.
Screenshot: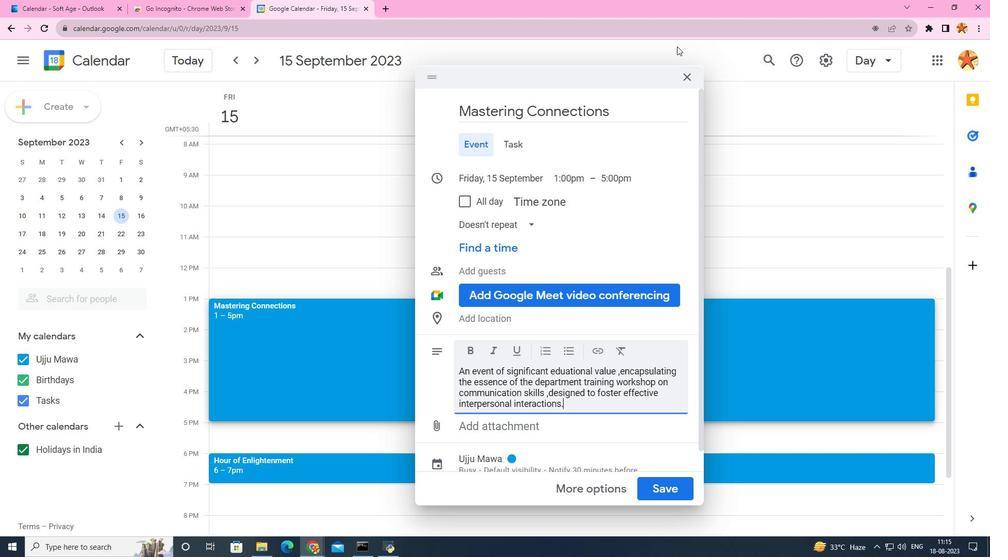 
Action: Mouse moved to (588, 210)
Screenshot: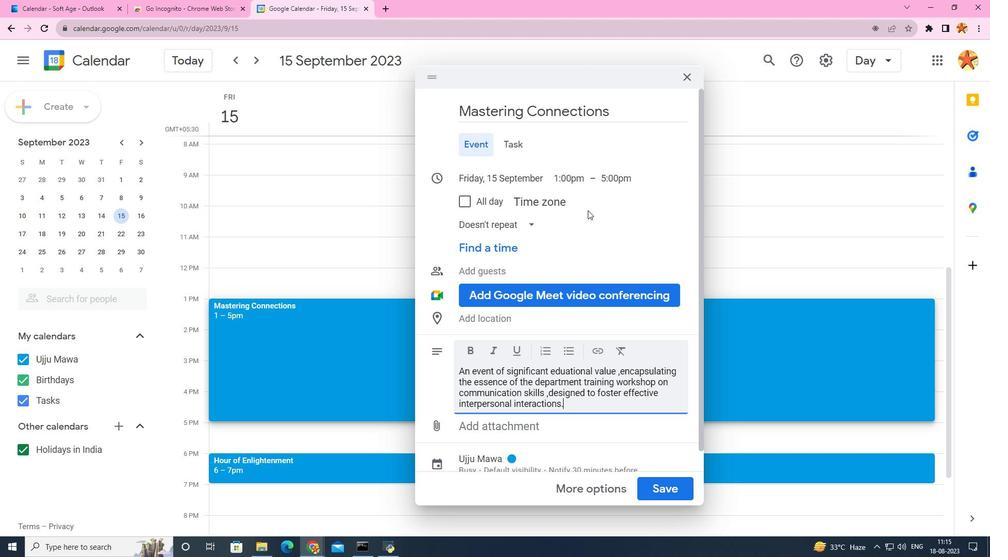 
Action: Mouse scrolled (588, 209) with delta (0, 0)
Screenshot: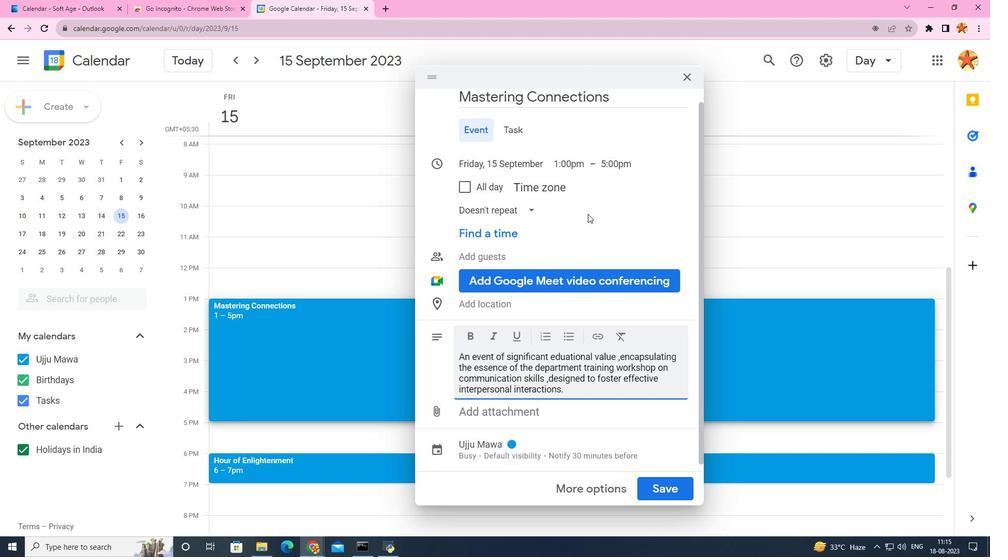 
Action: Mouse moved to (588, 210)
Screenshot: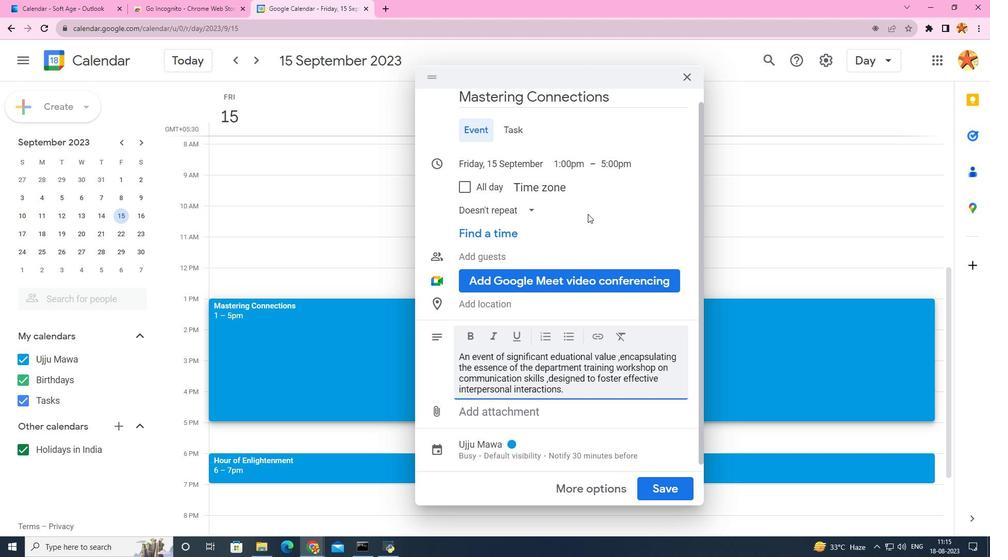
Action: Mouse scrolled (588, 210) with delta (0, 0)
Screenshot: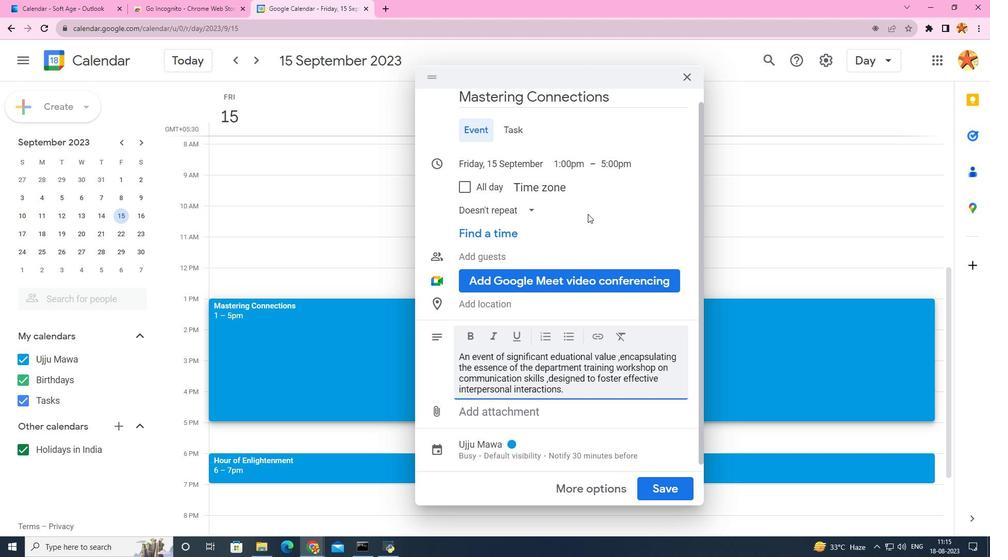 
Action: Mouse moved to (588, 211)
Screenshot: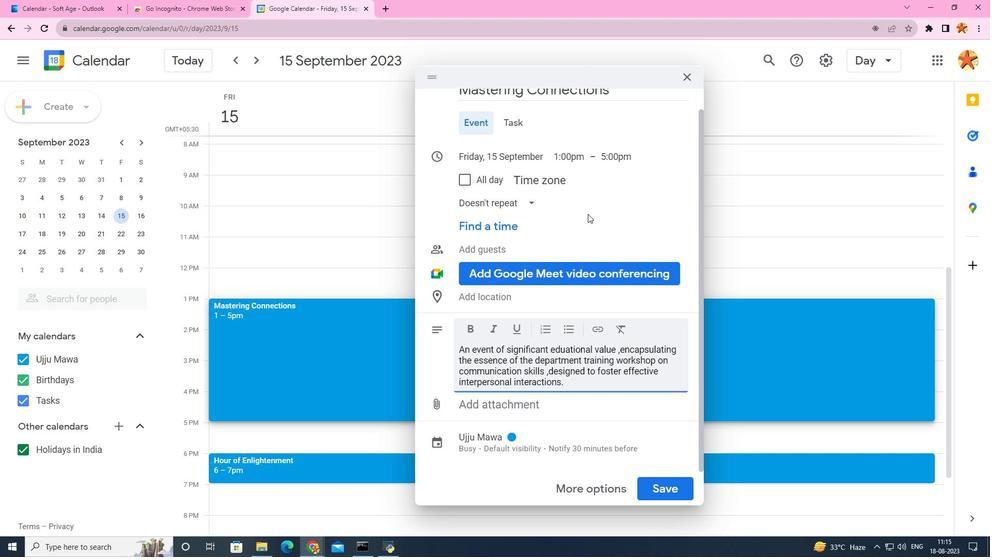 
Action: Mouse scrolled (588, 211) with delta (0, 0)
Screenshot: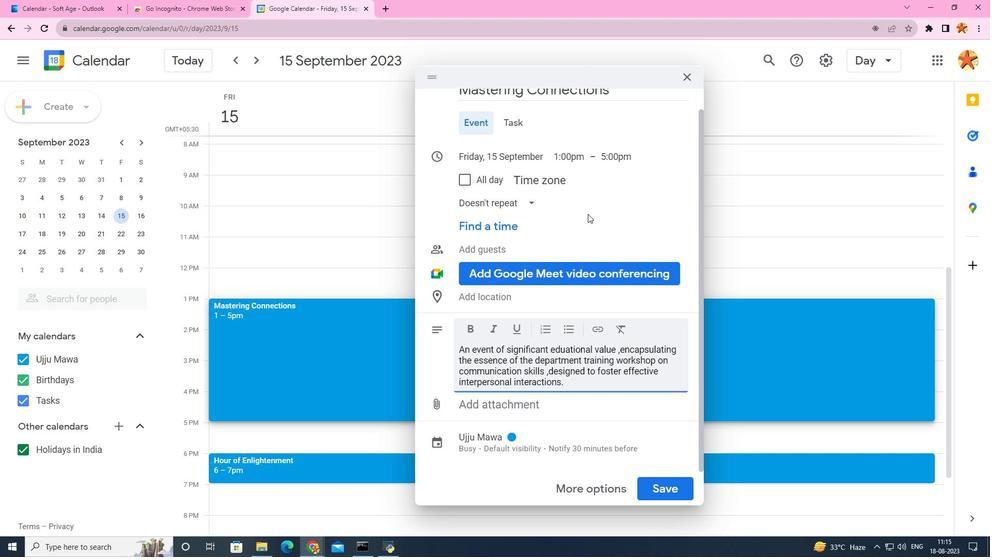 
Action: Mouse moved to (483, 286)
Screenshot: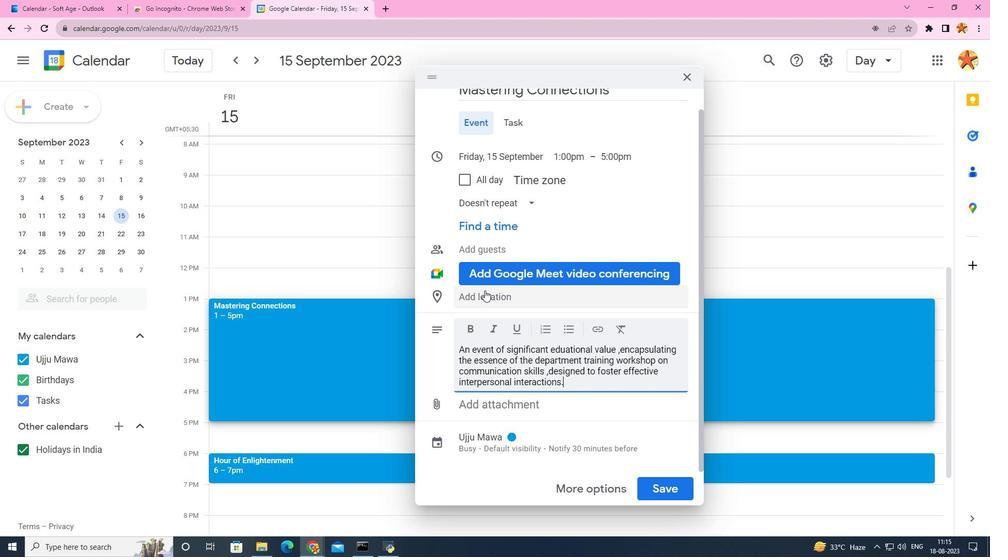 
Action: Mouse scrolled (483, 286) with delta (0, 0)
Screenshot: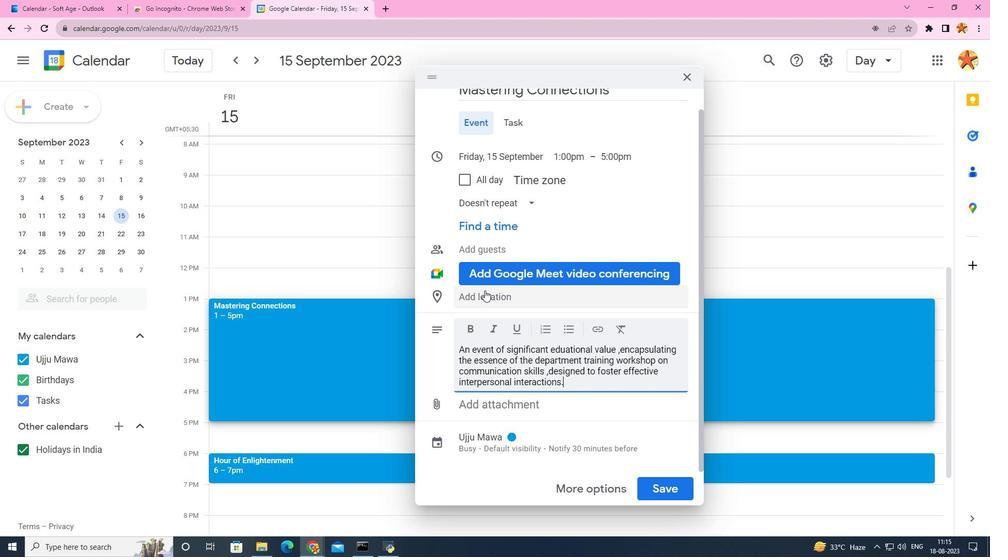 
Action: Mouse moved to (551, 330)
Screenshot: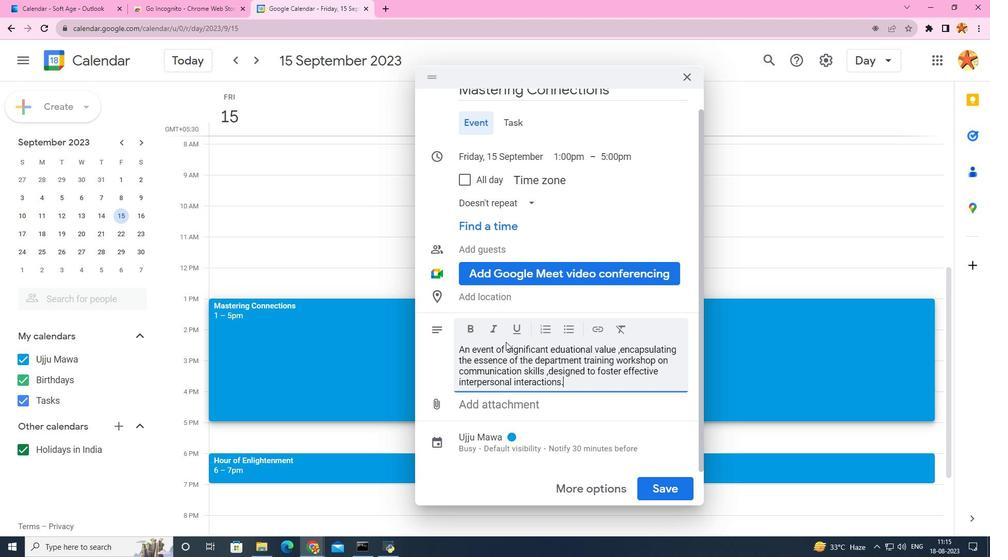 
Action: Mouse scrolled (551, 330) with delta (0, 0)
Screenshot: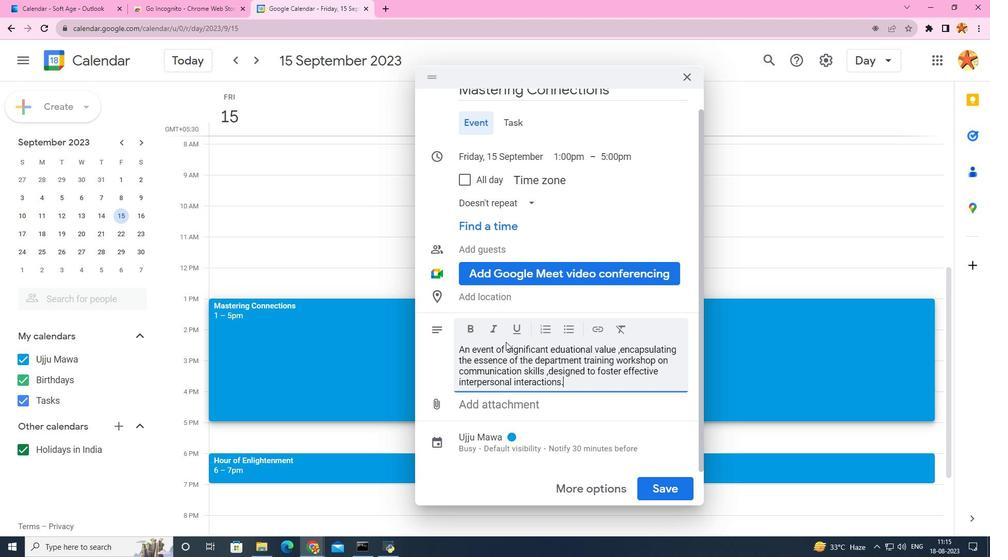 
Action: Mouse moved to (504, 341)
Screenshot: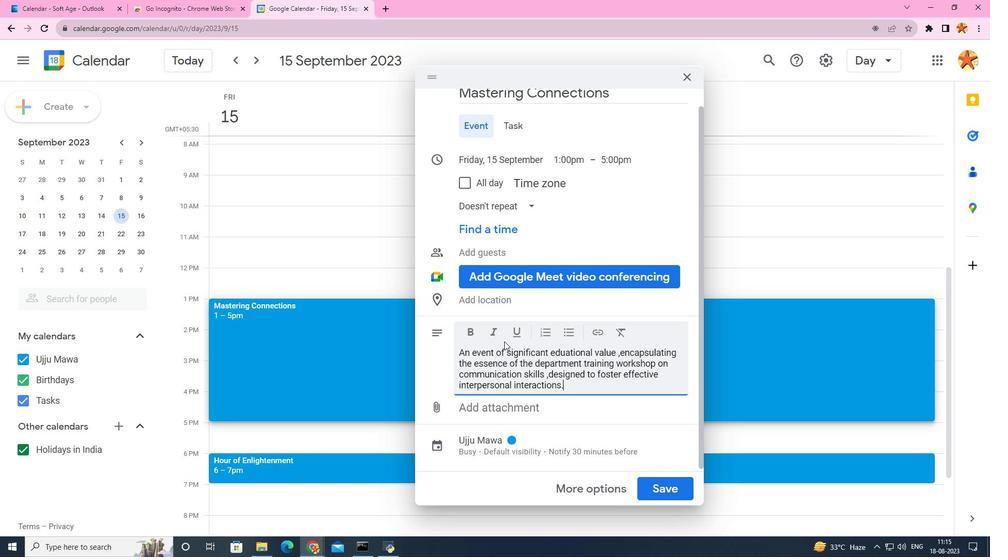 
Action: Mouse scrolled (504, 341) with delta (0, 0)
Screenshot: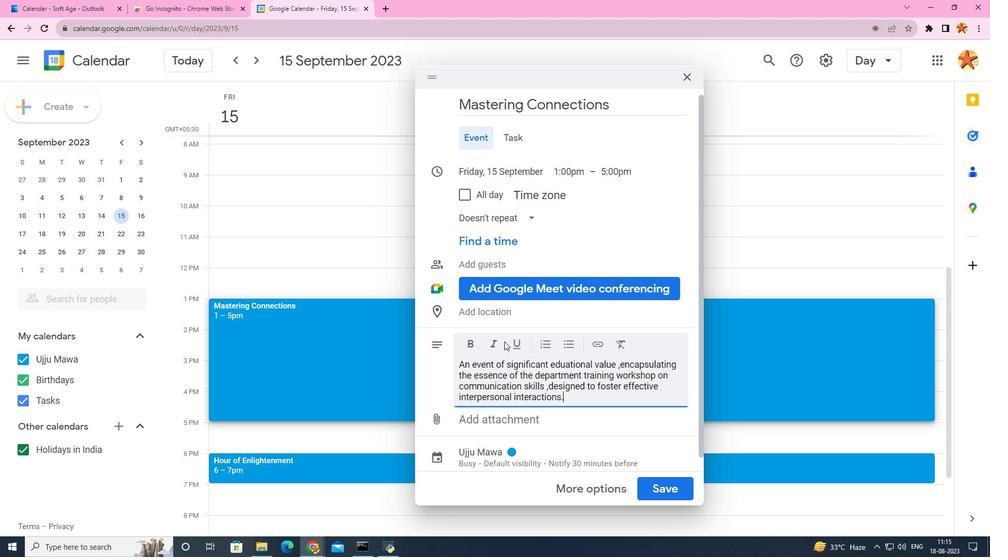 
Action: Mouse scrolled (504, 341) with delta (0, 0)
Screenshot: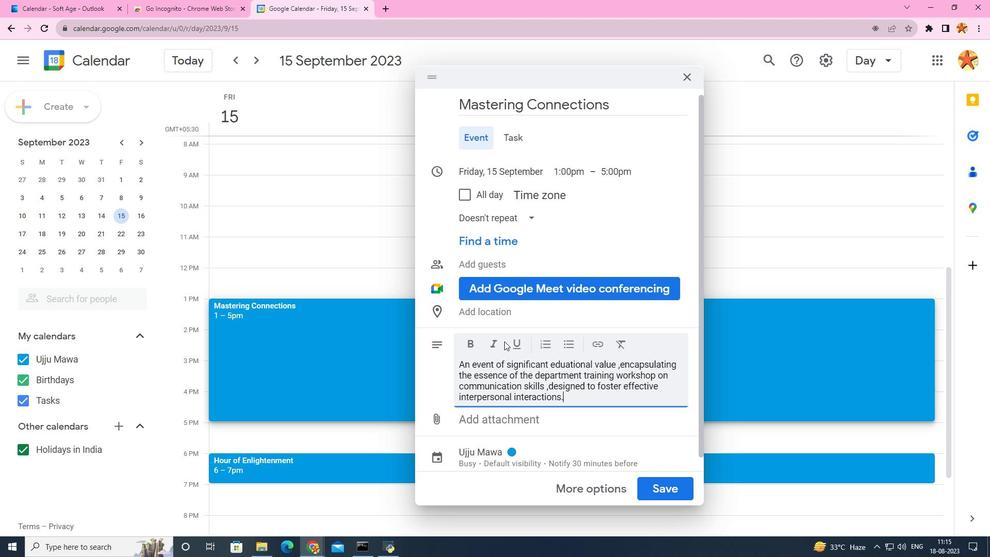 
Action: Mouse scrolled (504, 341) with delta (0, 0)
Screenshot: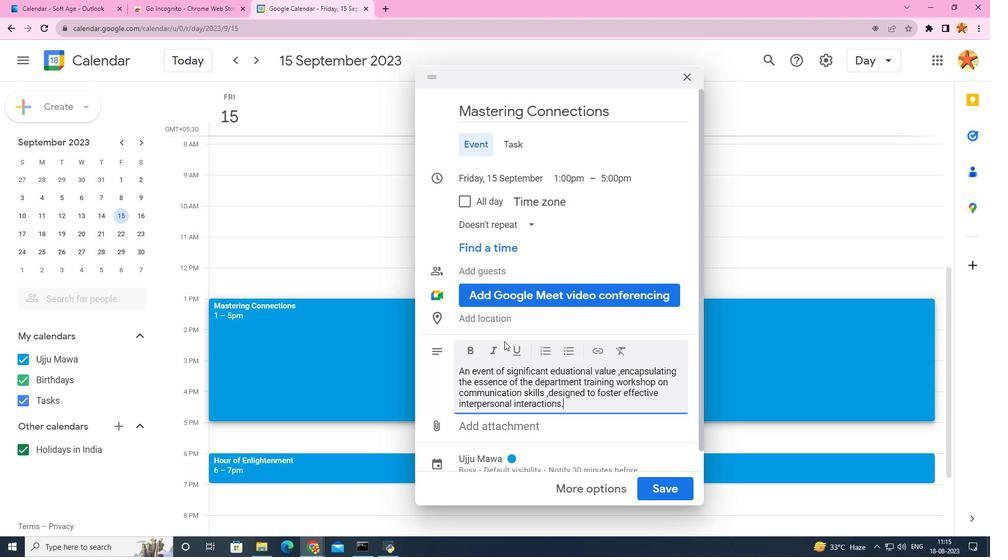 
Action: Mouse scrolled (504, 341) with delta (0, 0)
Screenshot: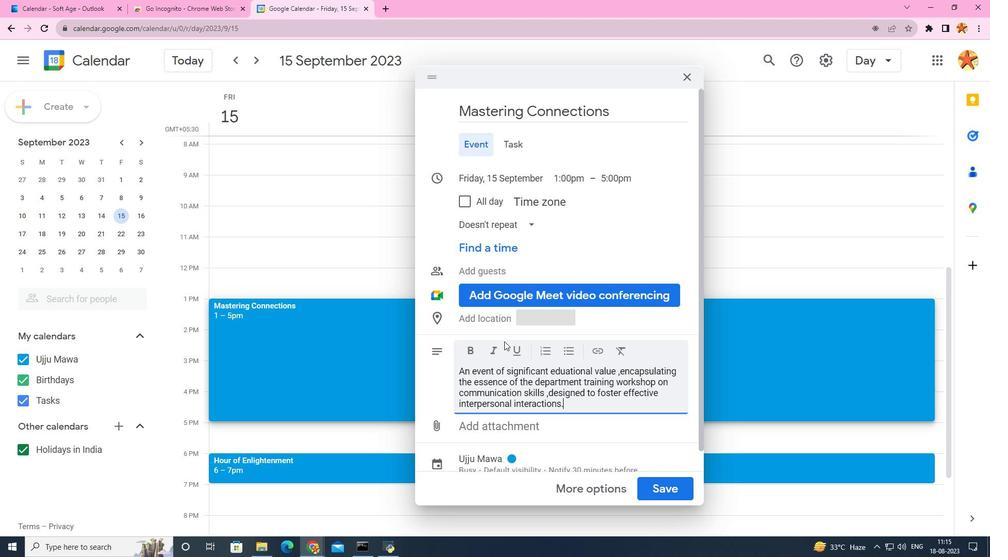 
Action: Mouse scrolled (504, 341) with delta (0, 0)
Screenshot: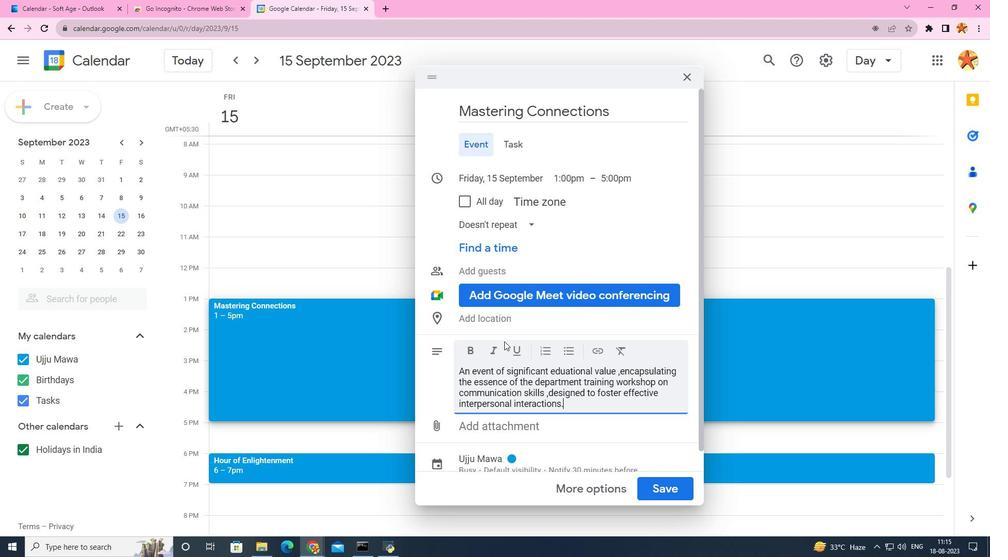 
Action: Mouse moved to (560, 283)
Screenshot: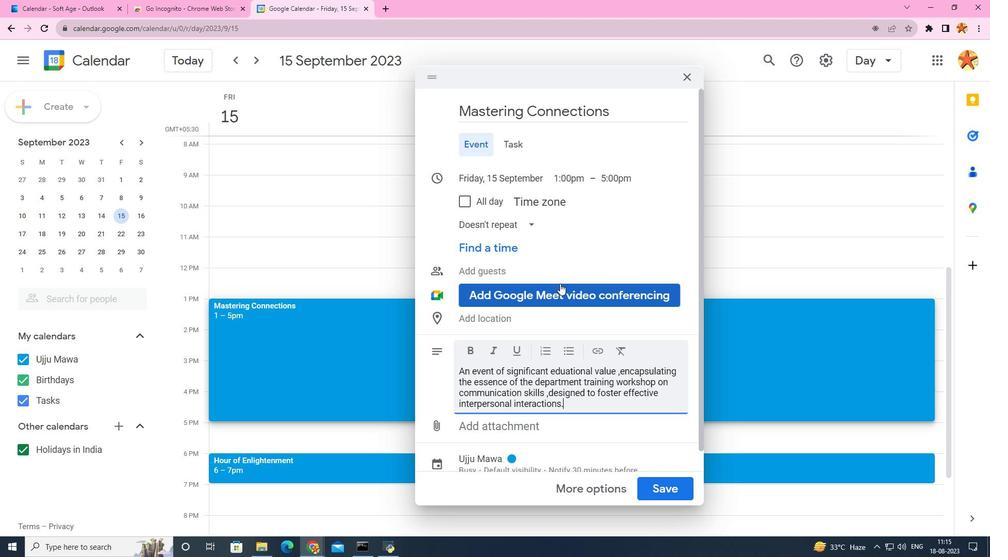 
Action: Mouse scrolled (560, 283) with delta (0, 0)
Screenshot: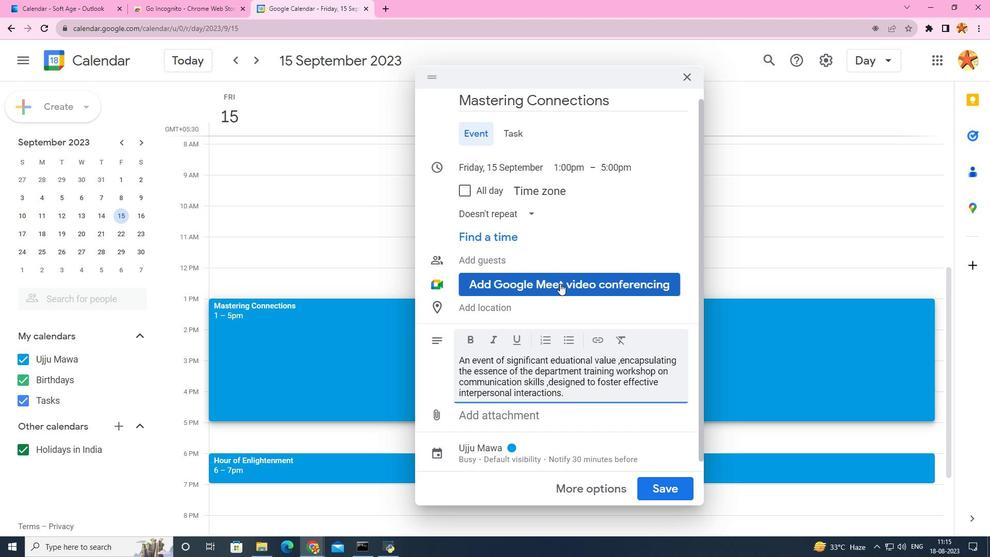 
Action: Mouse scrolled (560, 283) with delta (0, 0)
Screenshot: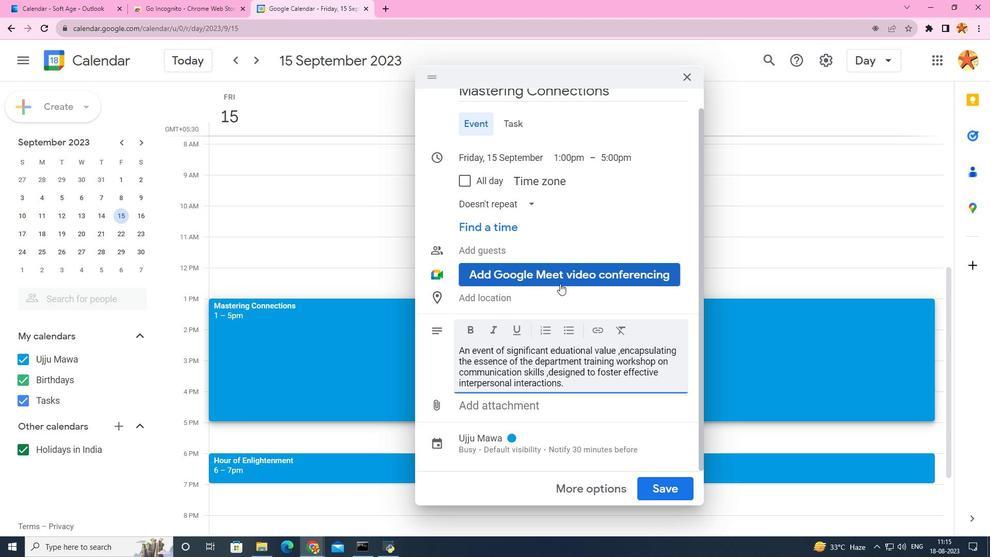 
Action: Mouse moved to (678, 485)
Screenshot: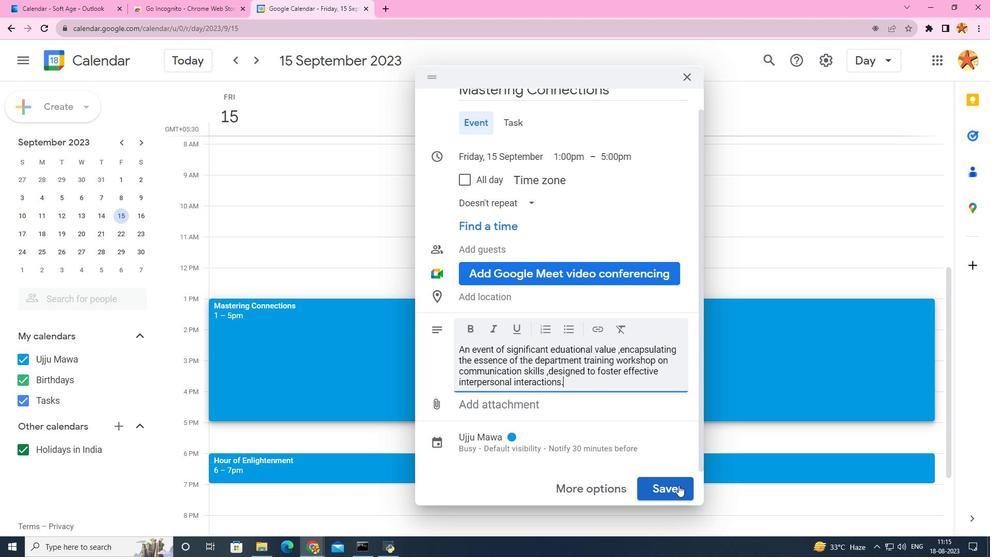 
Action: Mouse pressed left at (678, 485)
Screenshot: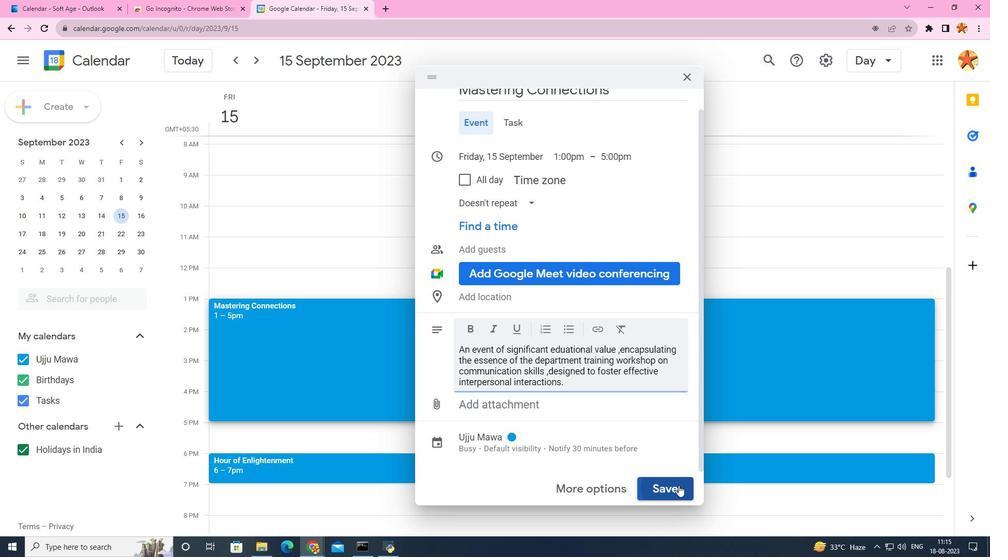
Action: Mouse moved to (678, 484)
Screenshot: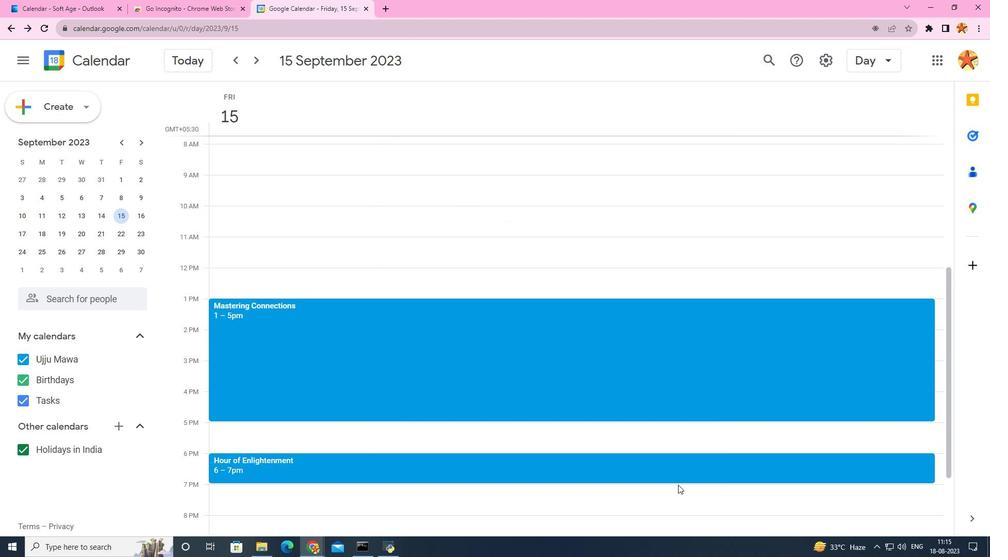 
